 Task: Find a guest house in Karaman, Turkey, for 2 adults from June 9 to June 16, with a price range of ₹8000 to ₹16000, 1 bedroom, 1 bed, 1 bathroom, self check-in, and English-speaking host.
Action: Mouse moved to (429, 87)
Screenshot: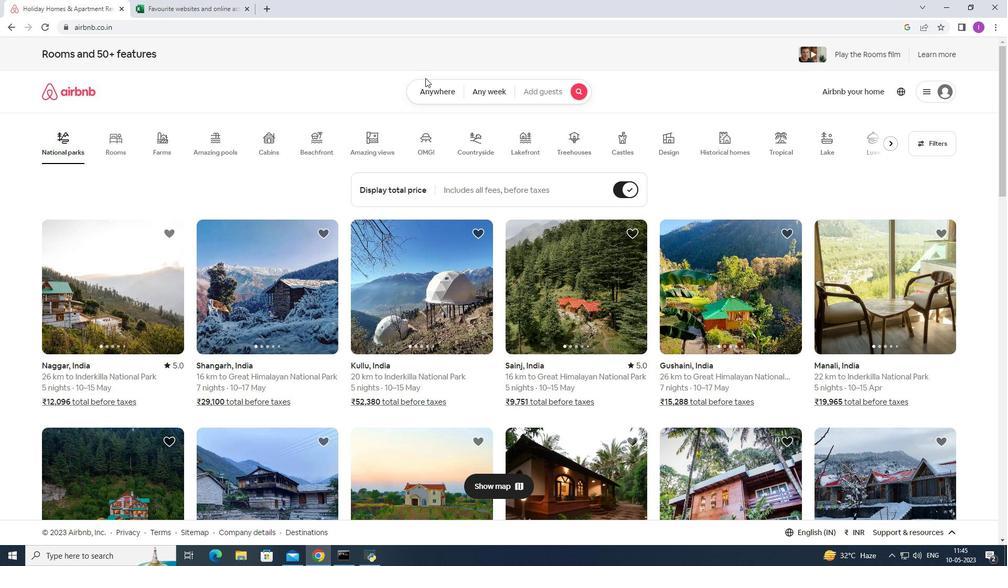 
Action: Mouse pressed left at (429, 87)
Screenshot: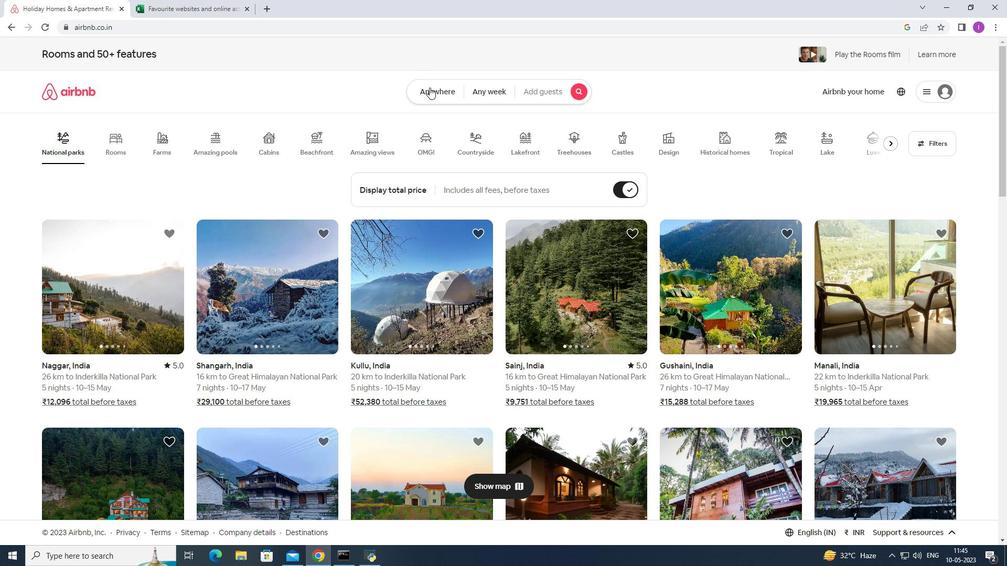 
Action: Mouse moved to (367, 125)
Screenshot: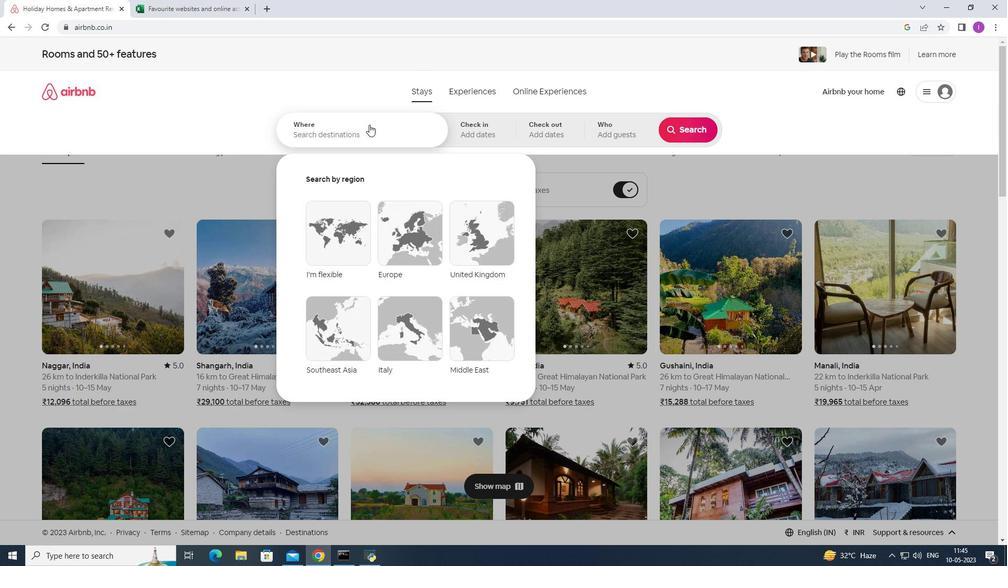 
Action: Mouse pressed left at (367, 125)
Screenshot: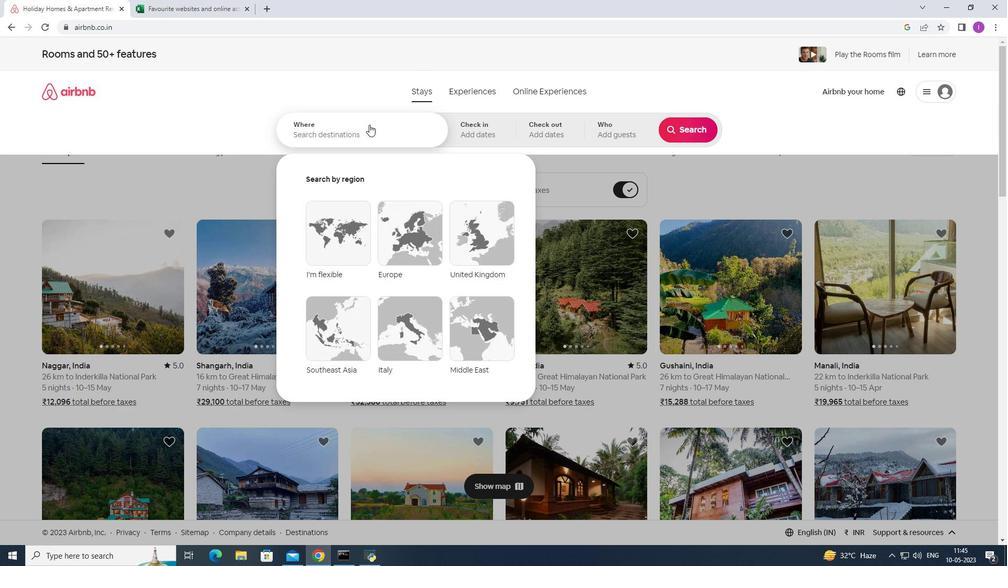 
Action: Mouse moved to (372, 131)
Screenshot: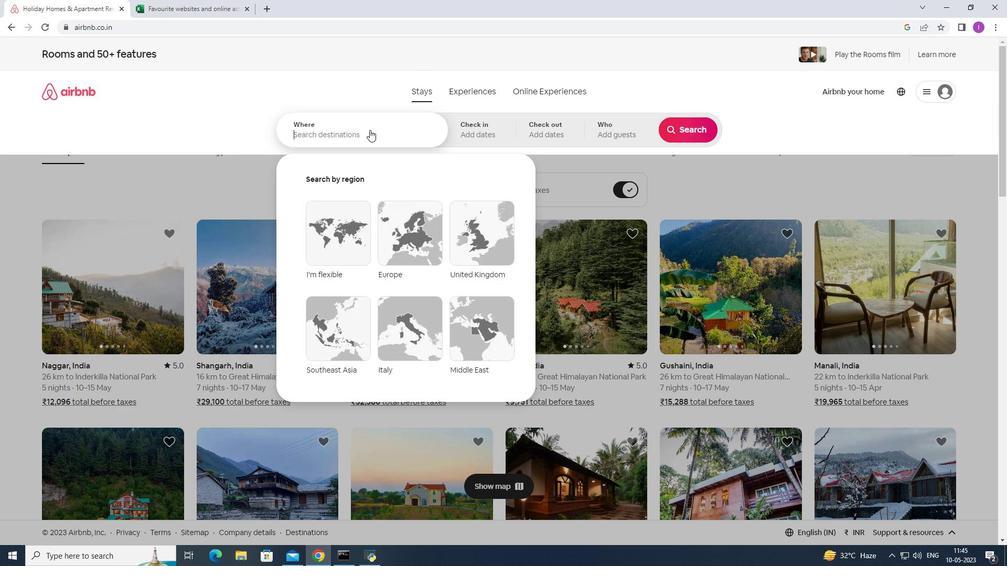 
Action: Key pressed <Key.shift>Karaman,<Key.shift><Key.shift>Turkey
Screenshot: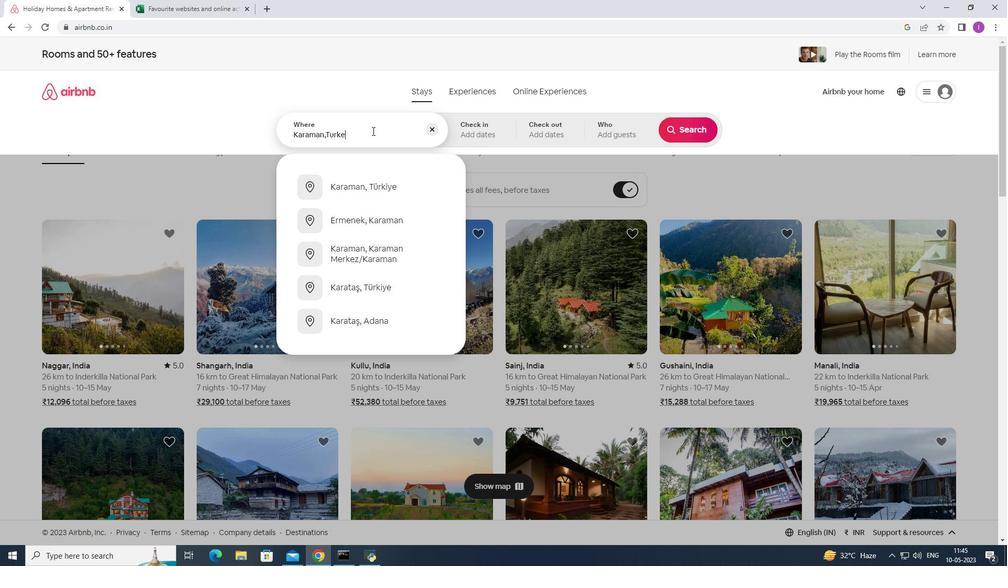 
Action: Mouse moved to (396, 192)
Screenshot: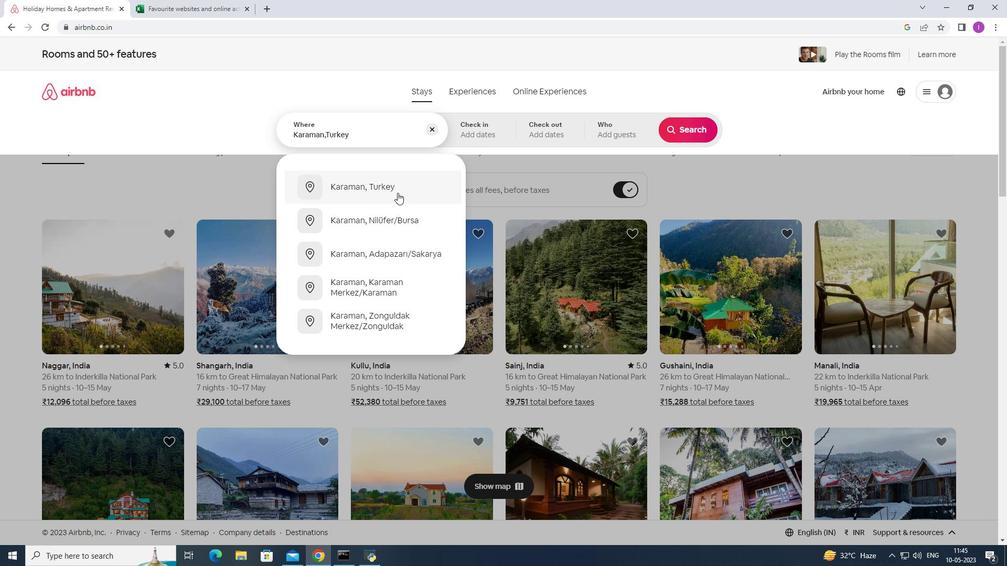 
Action: Mouse pressed left at (396, 192)
Screenshot: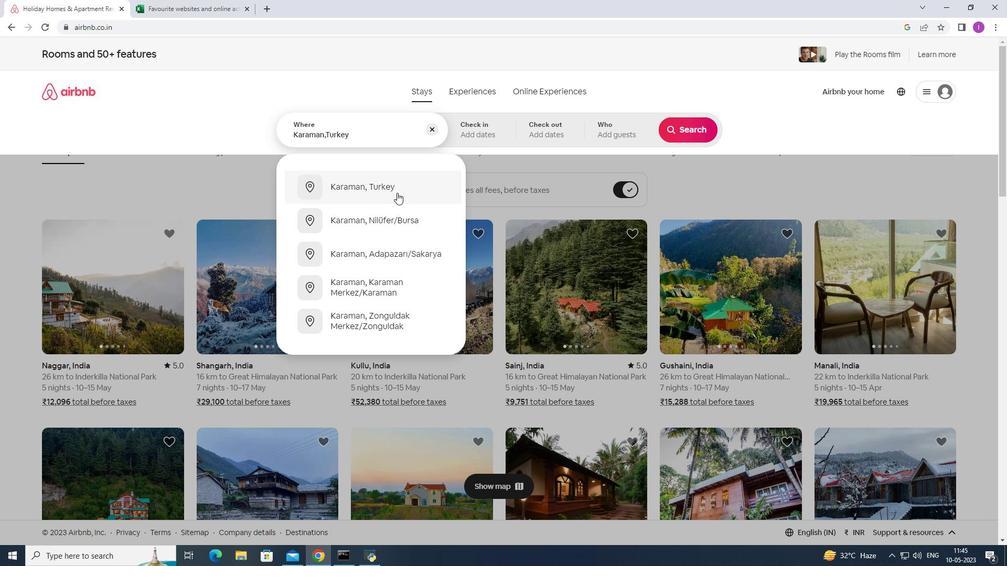 
Action: Mouse moved to (484, 135)
Screenshot: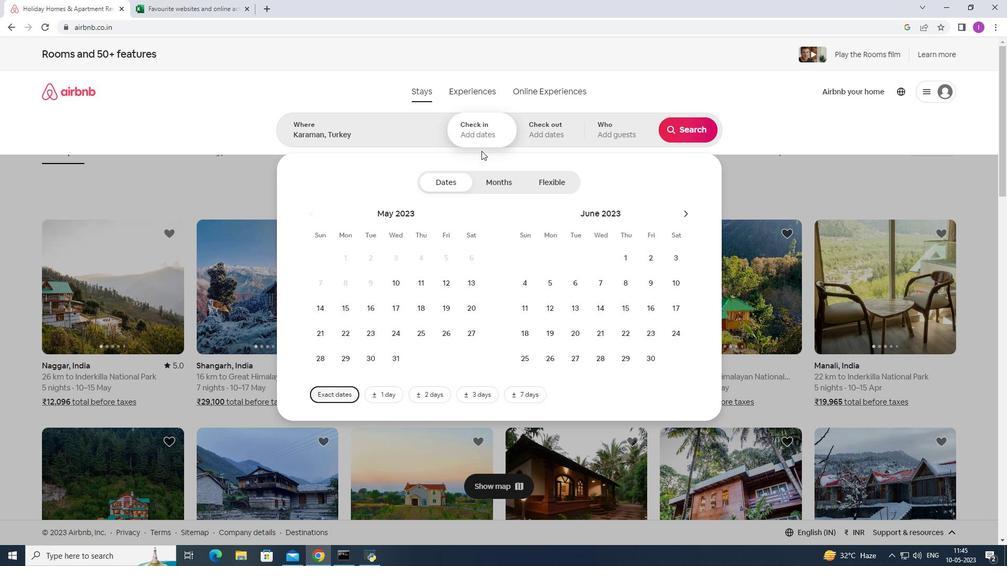 
Action: Mouse pressed left at (484, 135)
Screenshot: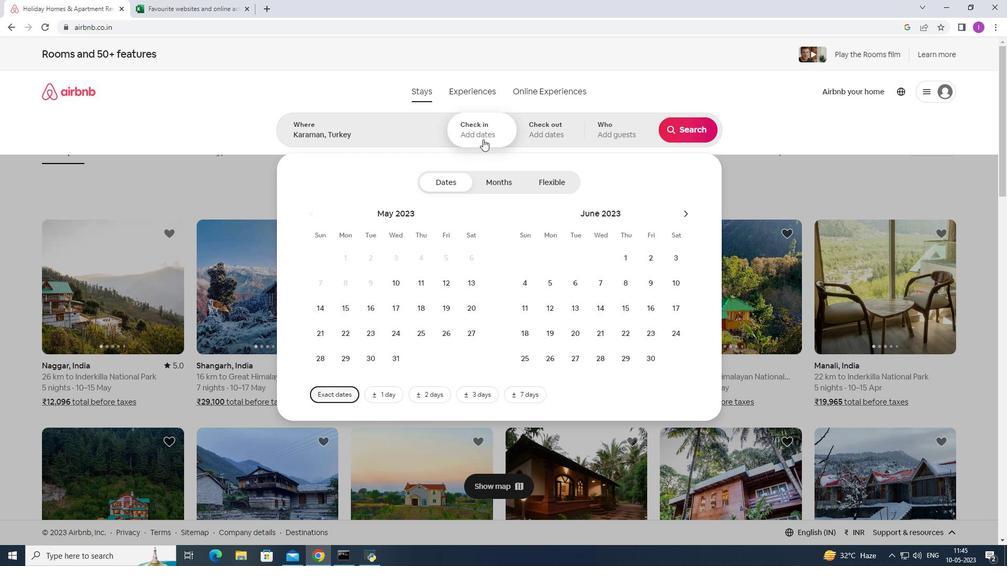 
Action: Mouse moved to (501, 139)
Screenshot: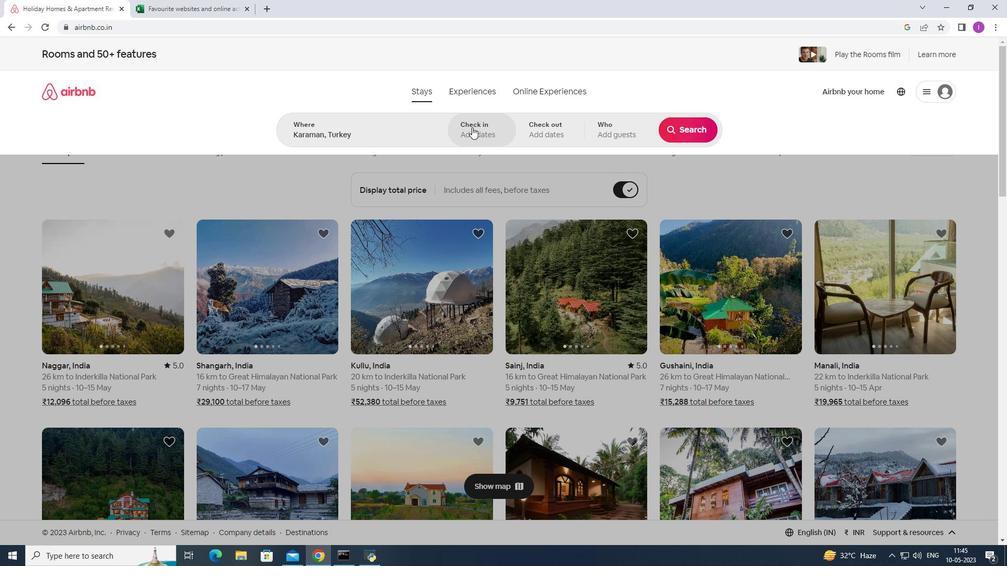 
Action: Mouse pressed left at (501, 139)
Screenshot: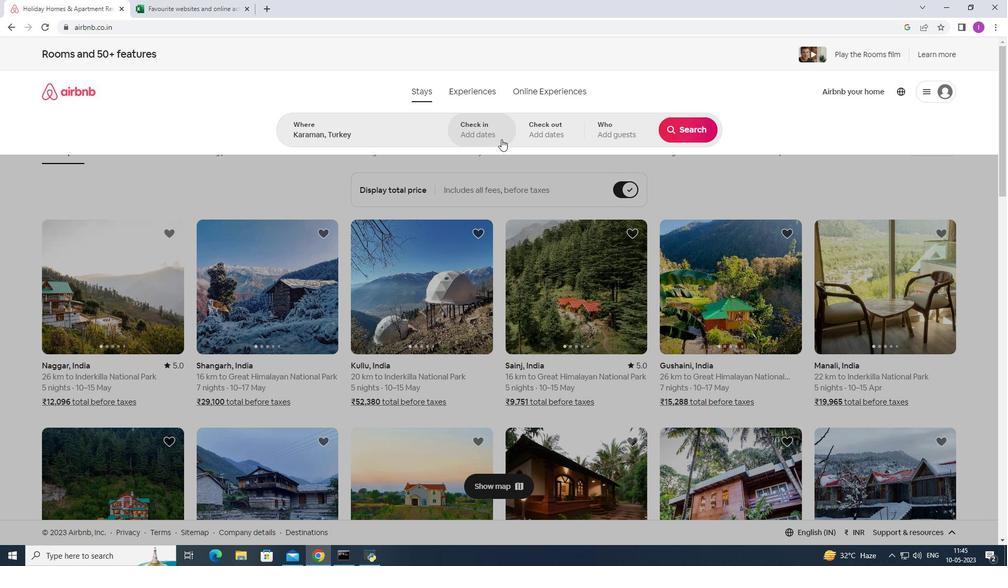 
Action: Mouse moved to (679, 213)
Screenshot: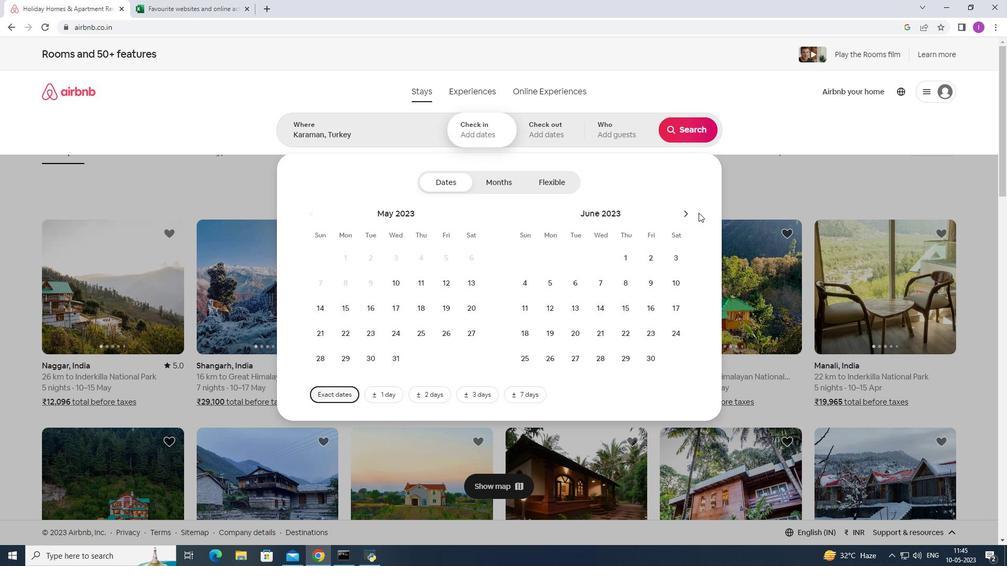 
Action: Mouse pressed left at (679, 213)
Screenshot: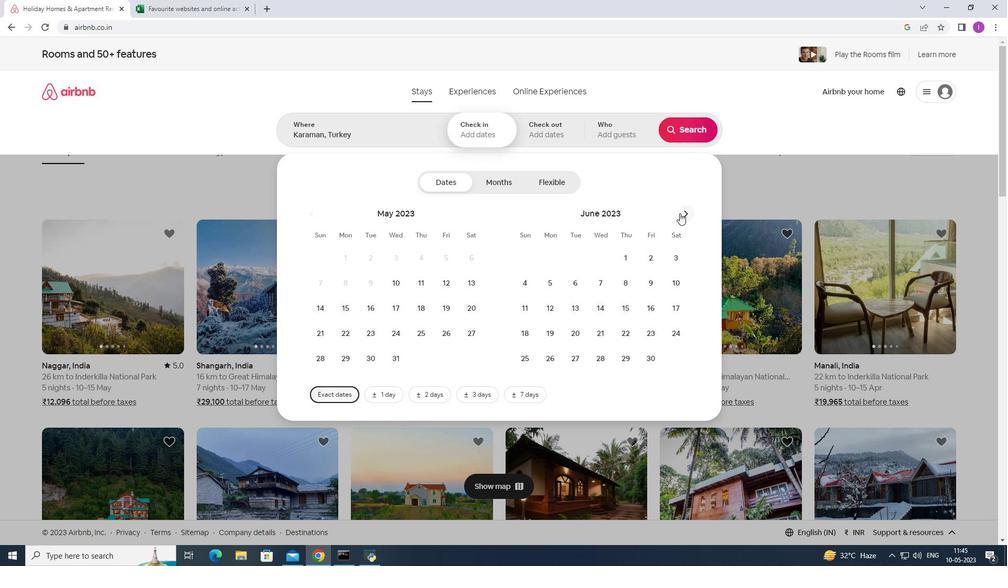 
Action: Mouse moved to (679, 213)
Screenshot: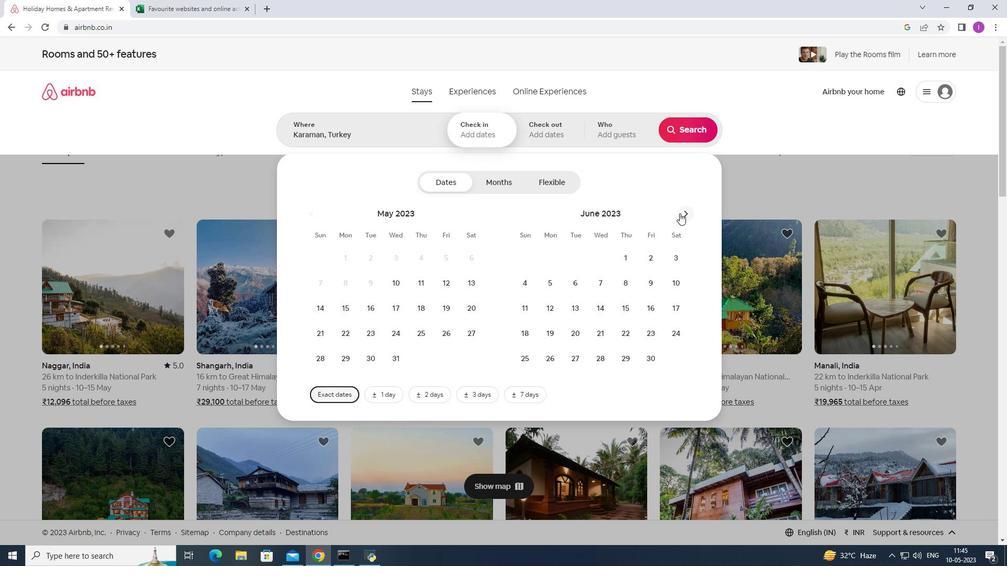 
Action: Mouse pressed left at (679, 213)
Screenshot: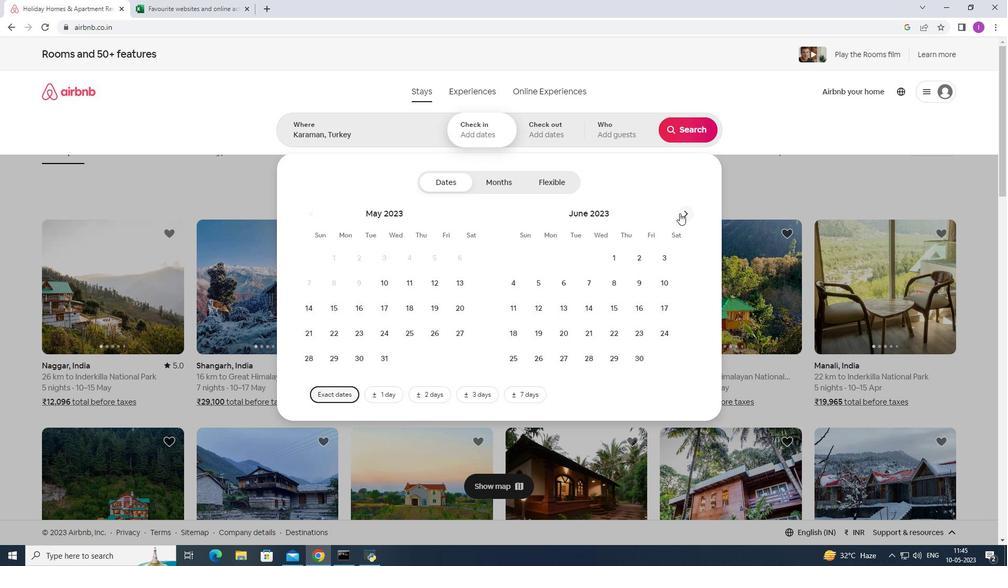
Action: Mouse moved to (313, 214)
Screenshot: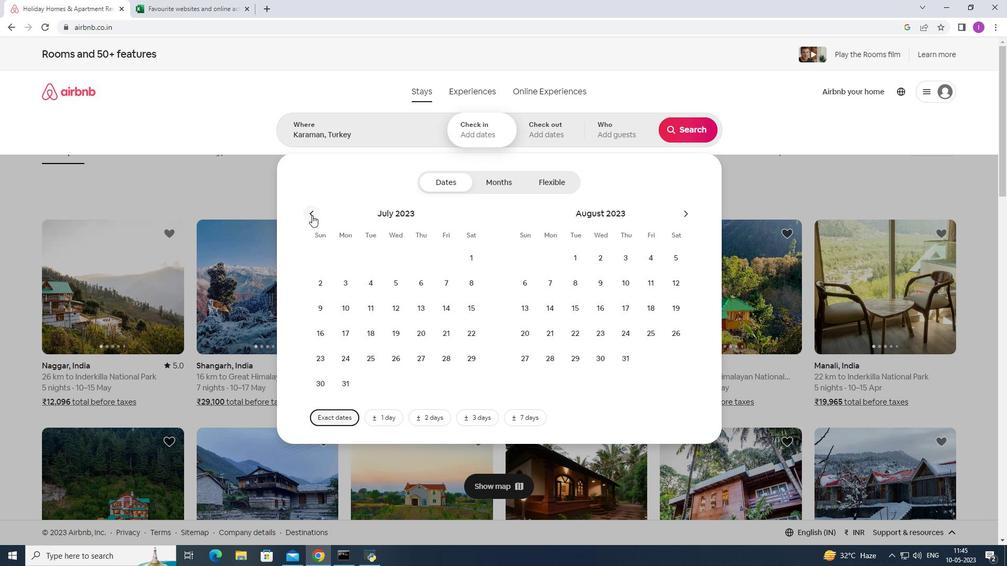 
Action: Mouse pressed left at (313, 214)
Screenshot: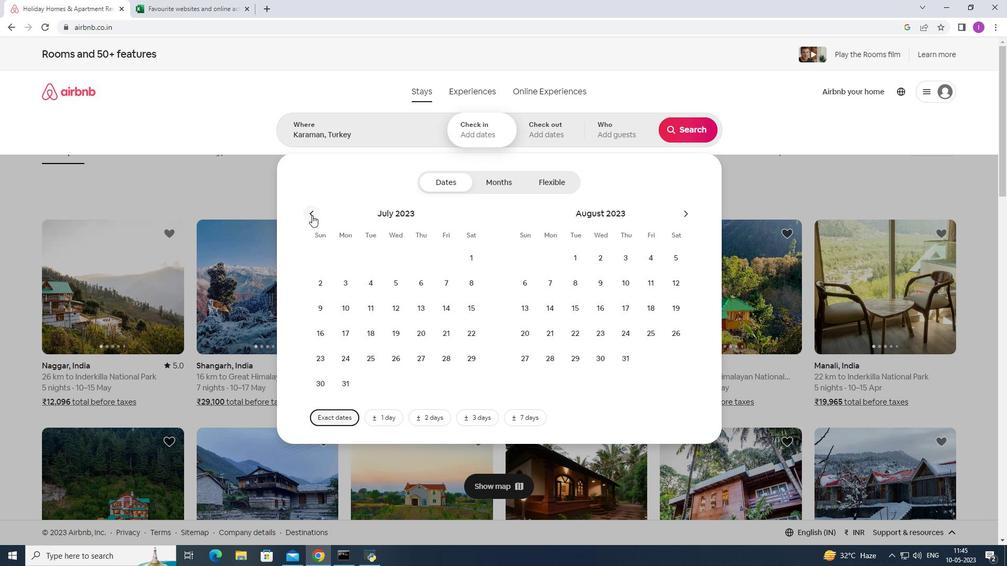
Action: Mouse moved to (444, 282)
Screenshot: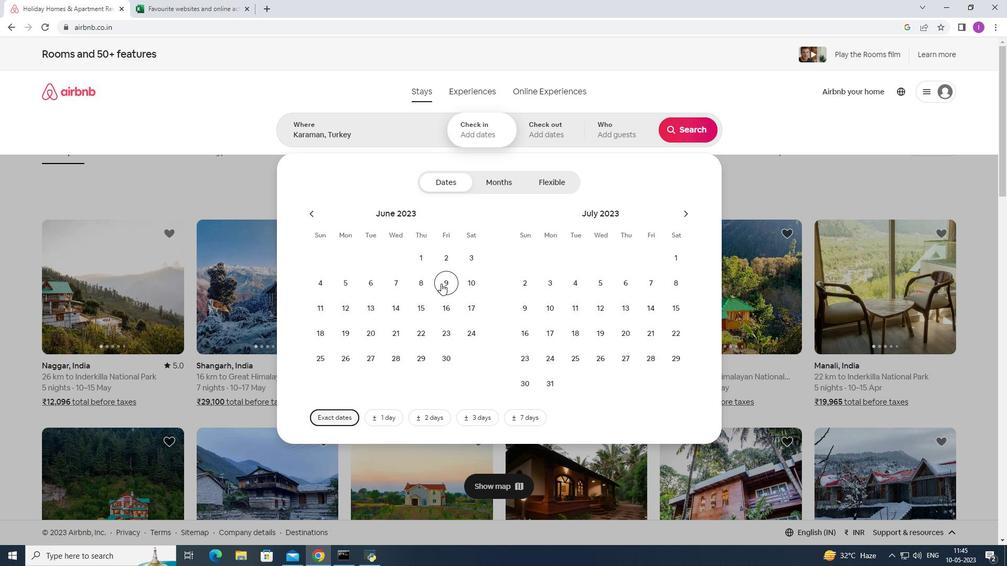 
Action: Mouse pressed left at (444, 282)
Screenshot: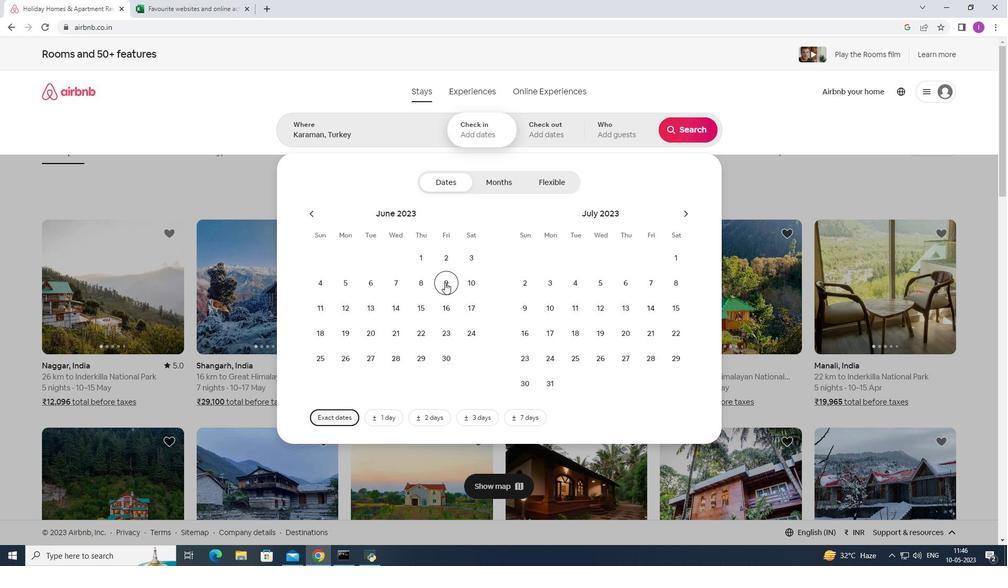 
Action: Mouse moved to (447, 306)
Screenshot: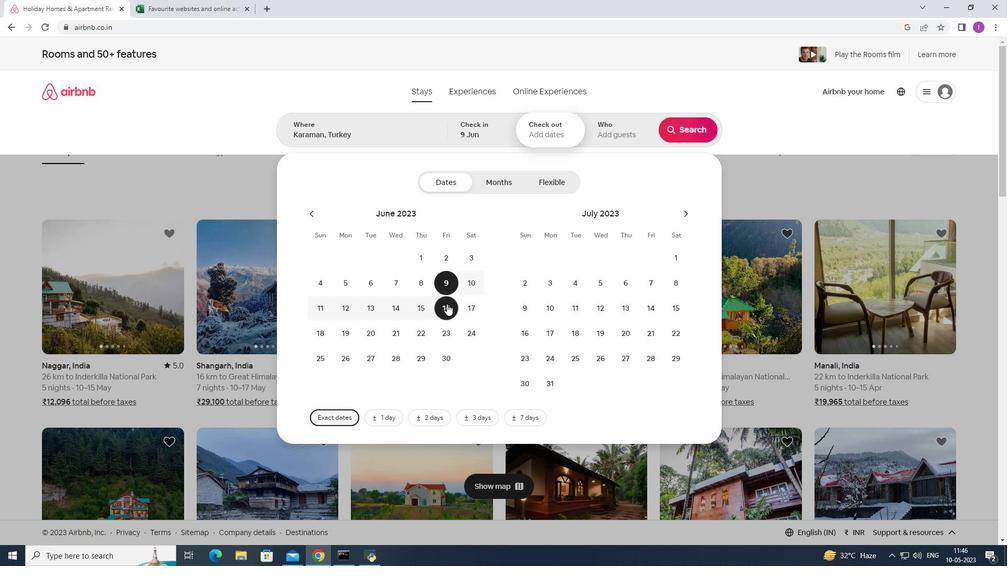 
Action: Mouse pressed left at (447, 306)
Screenshot: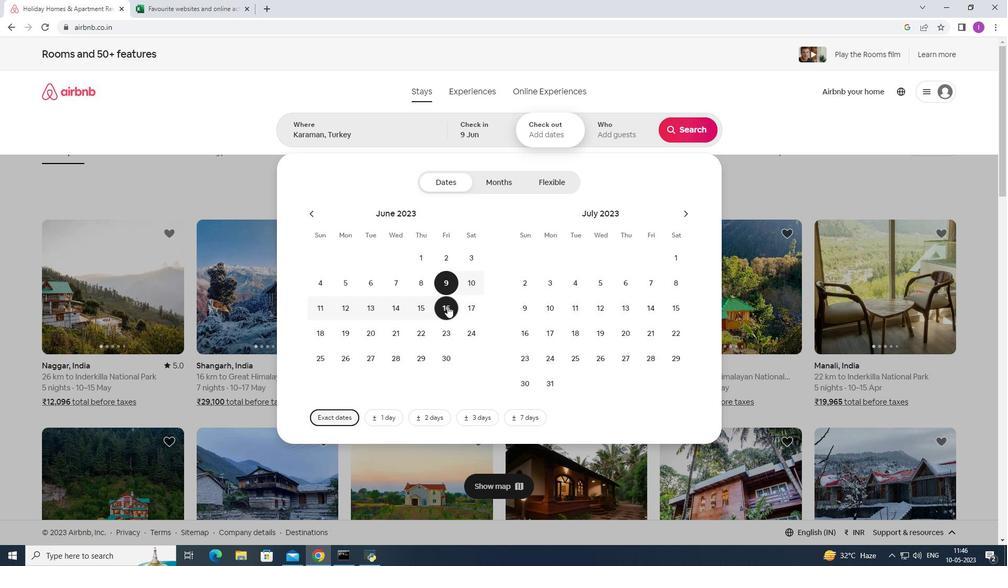 
Action: Mouse moved to (601, 132)
Screenshot: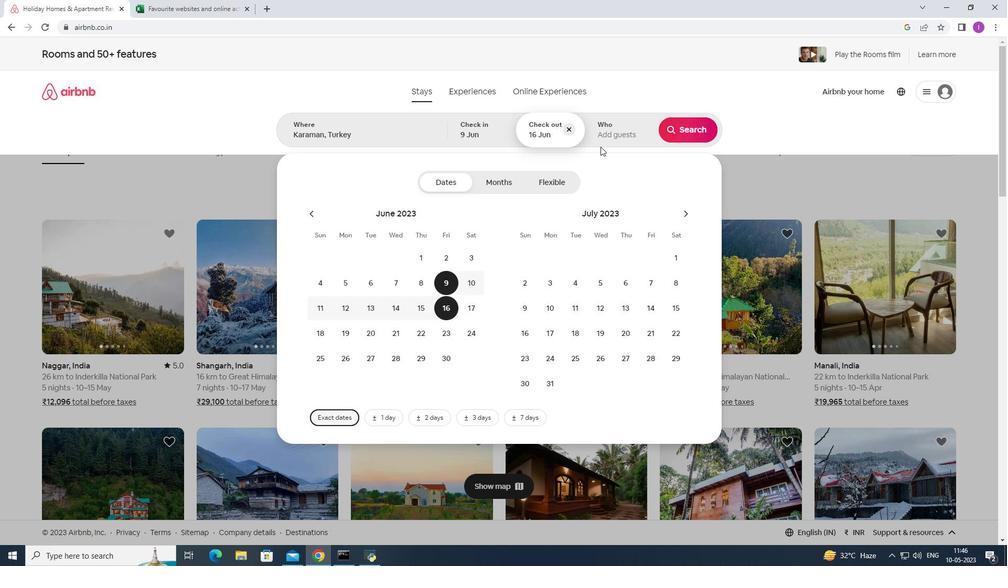 
Action: Mouse pressed left at (601, 132)
Screenshot: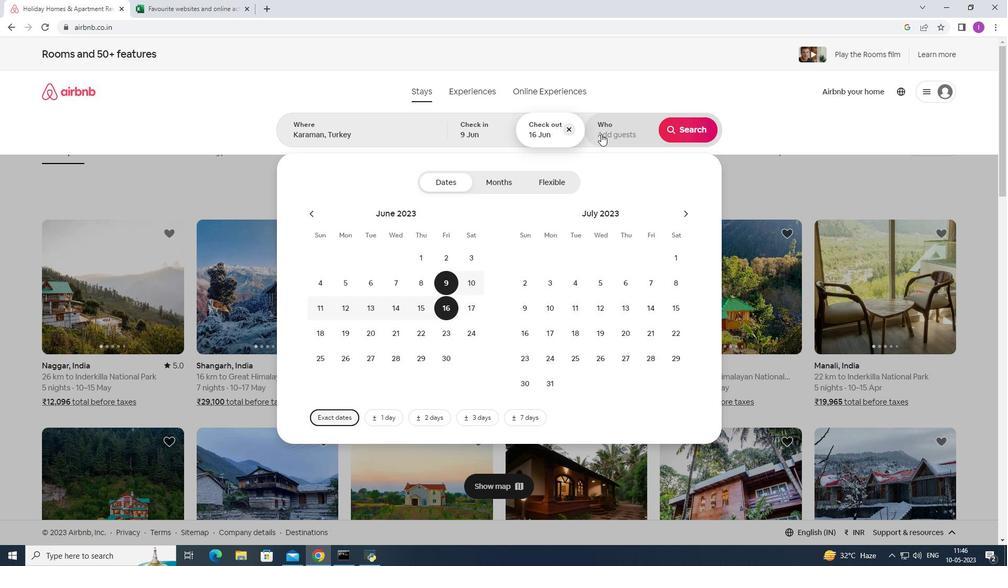 
Action: Mouse moved to (687, 182)
Screenshot: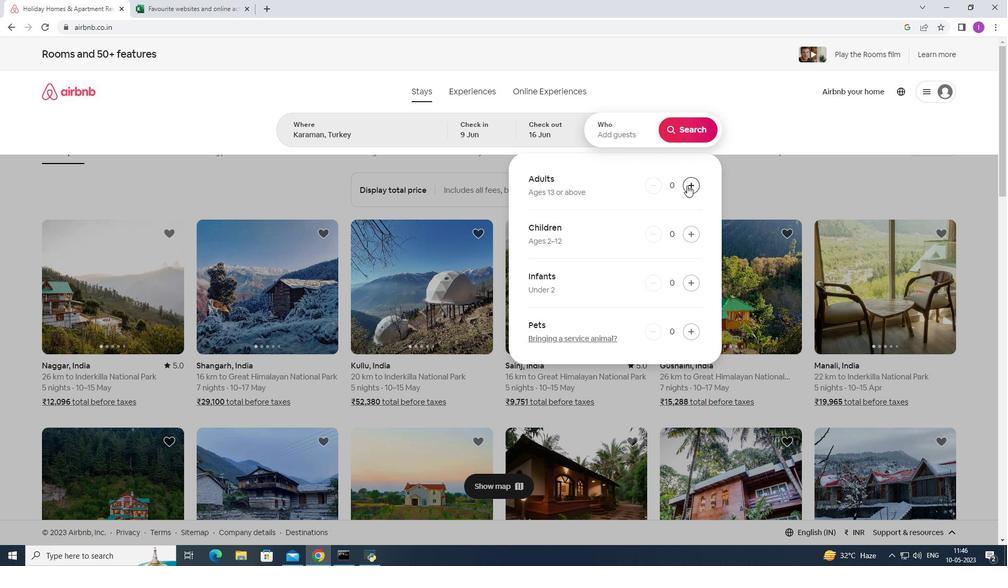 
Action: Mouse pressed left at (687, 182)
Screenshot: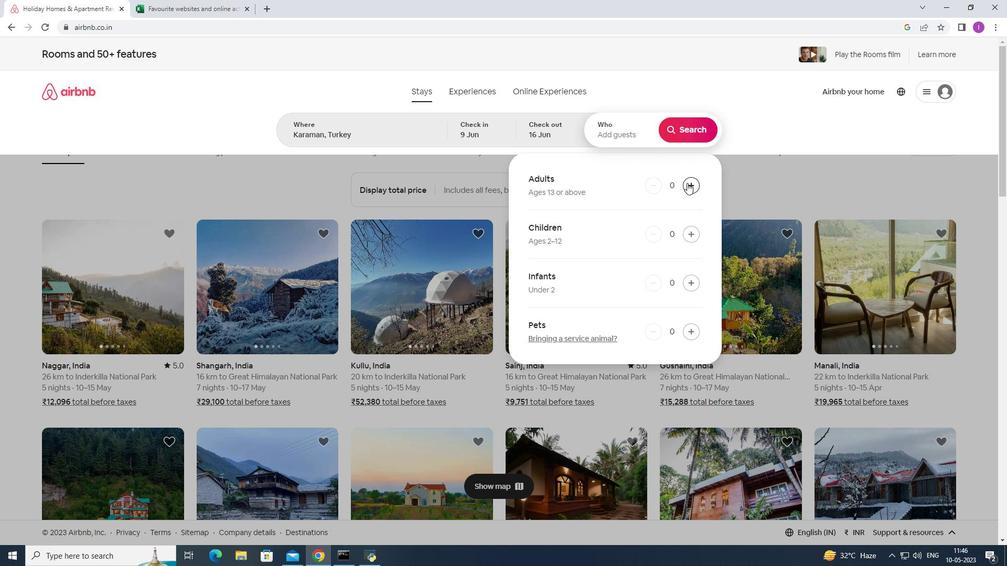 
Action: Mouse moved to (691, 188)
Screenshot: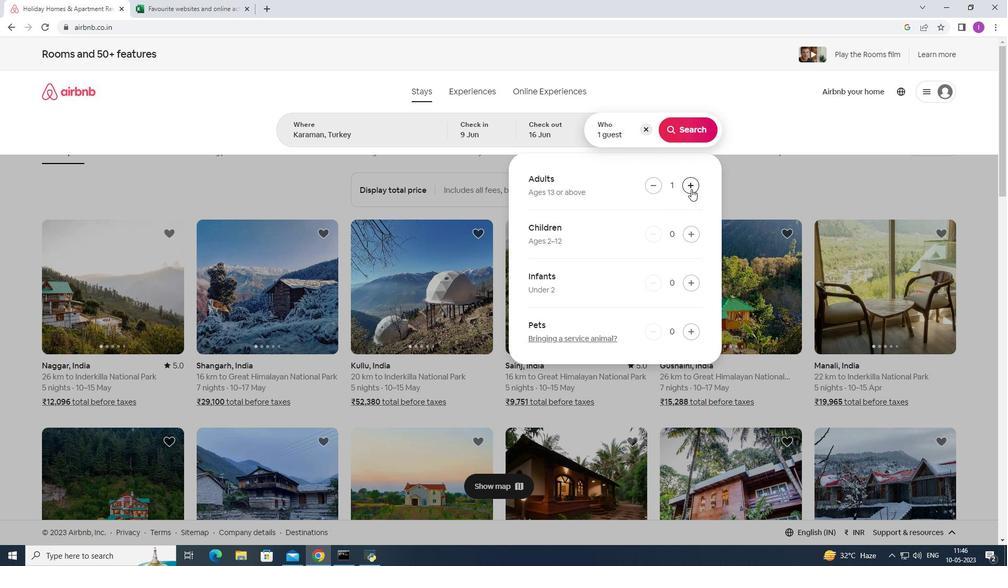
Action: Mouse pressed left at (691, 188)
Screenshot: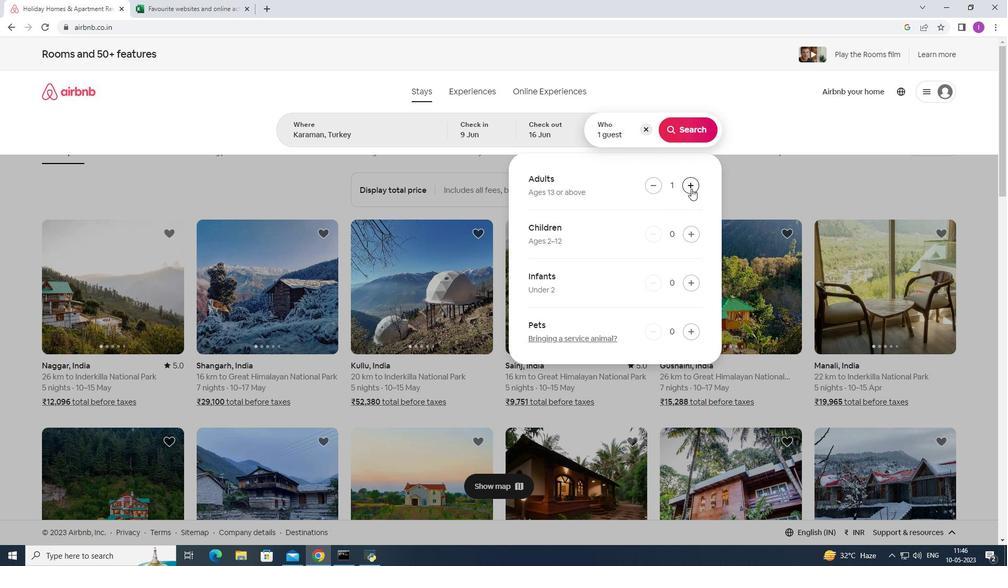 
Action: Mouse pressed left at (691, 188)
Screenshot: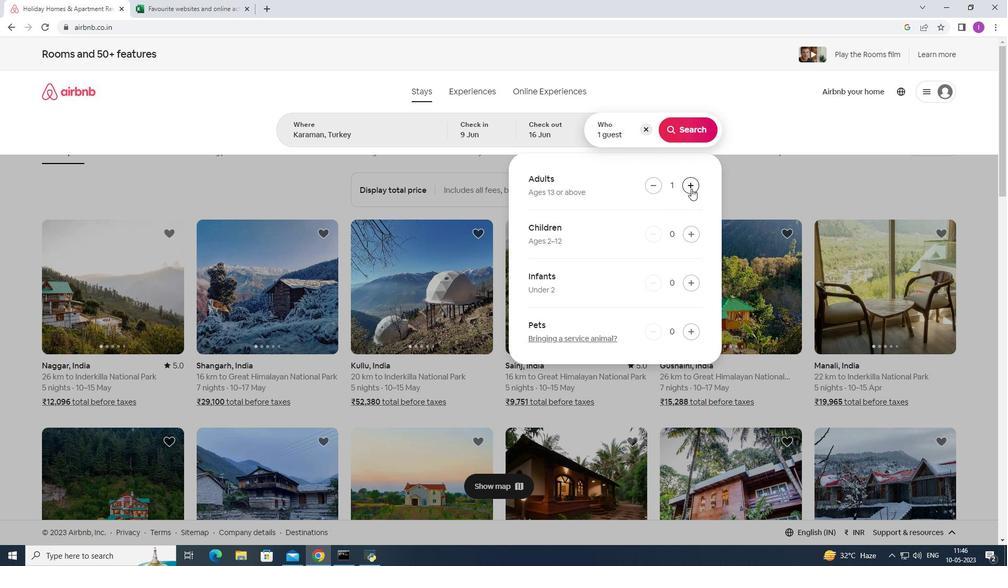 
Action: Mouse pressed left at (691, 188)
Screenshot: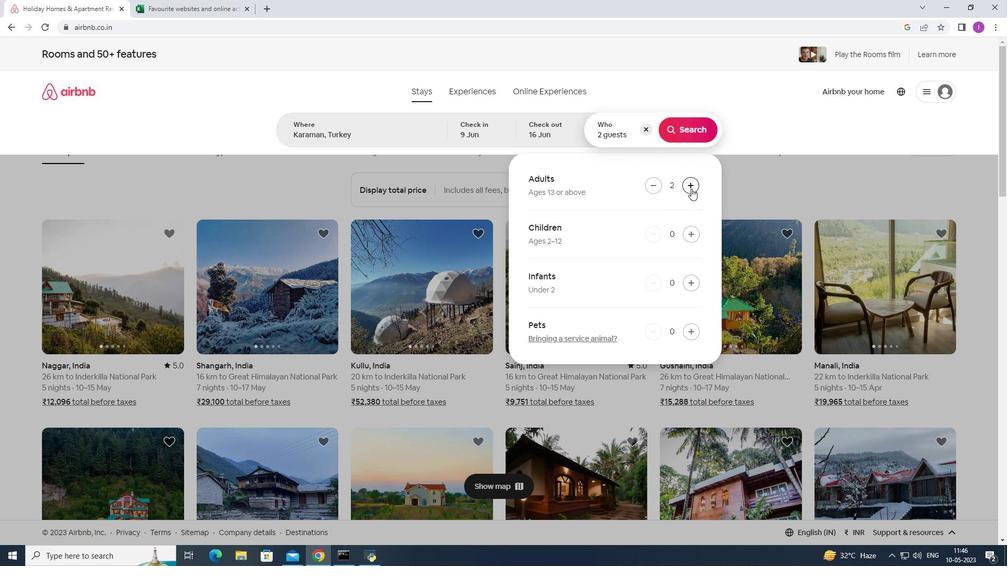 
Action: Mouse pressed left at (691, 188)
Screenshot: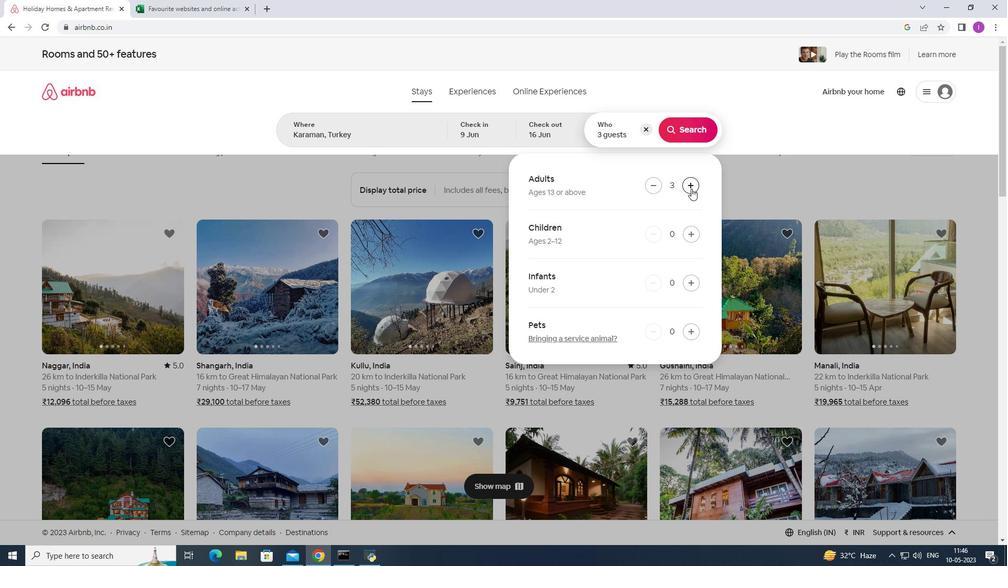 
Action: Mouse moved to (650, 188)
Screenshot: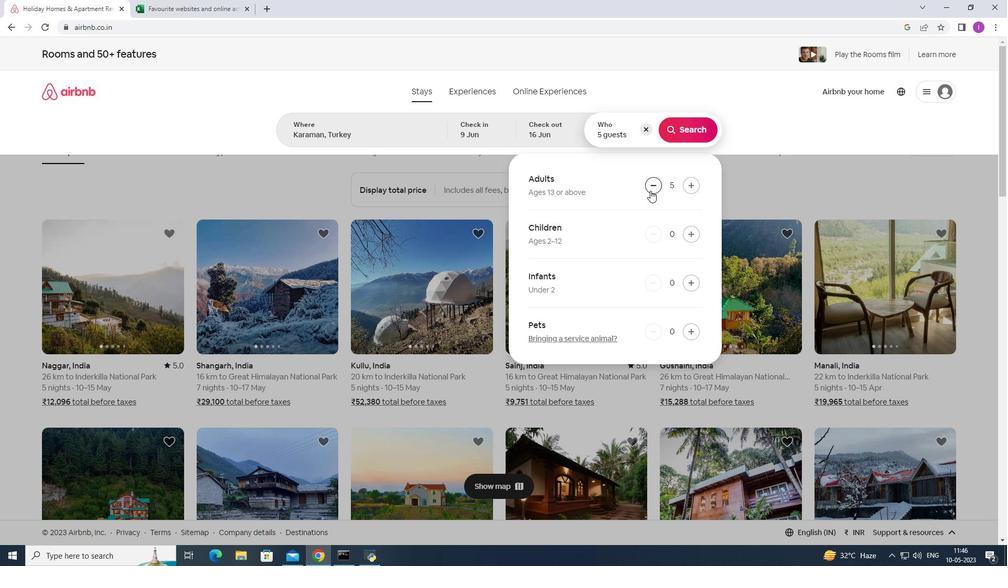
Action: Mouse pressed left at (650, 188)
Screenshot: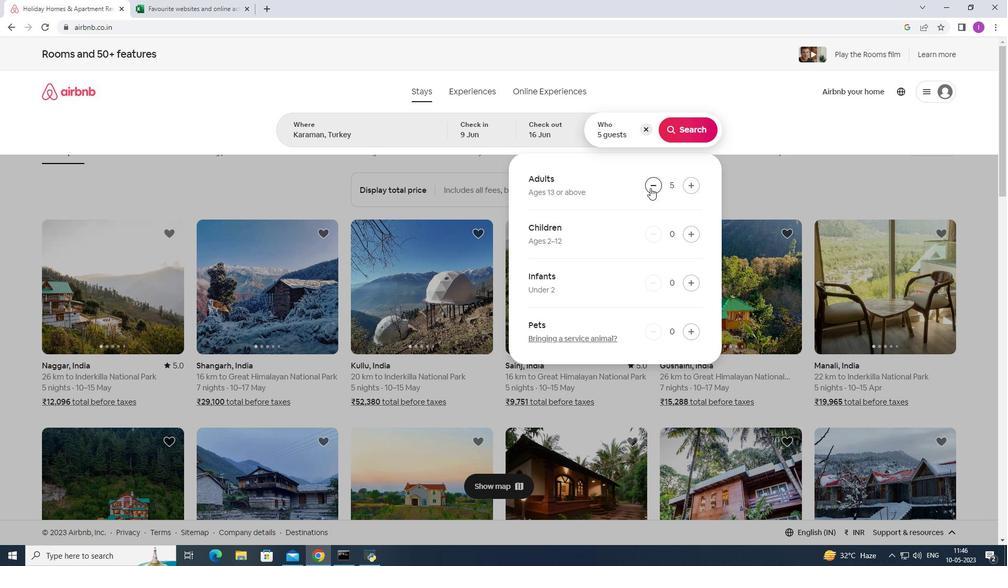 
Action: Mouse pressed left at (650, 188)
Screenshot: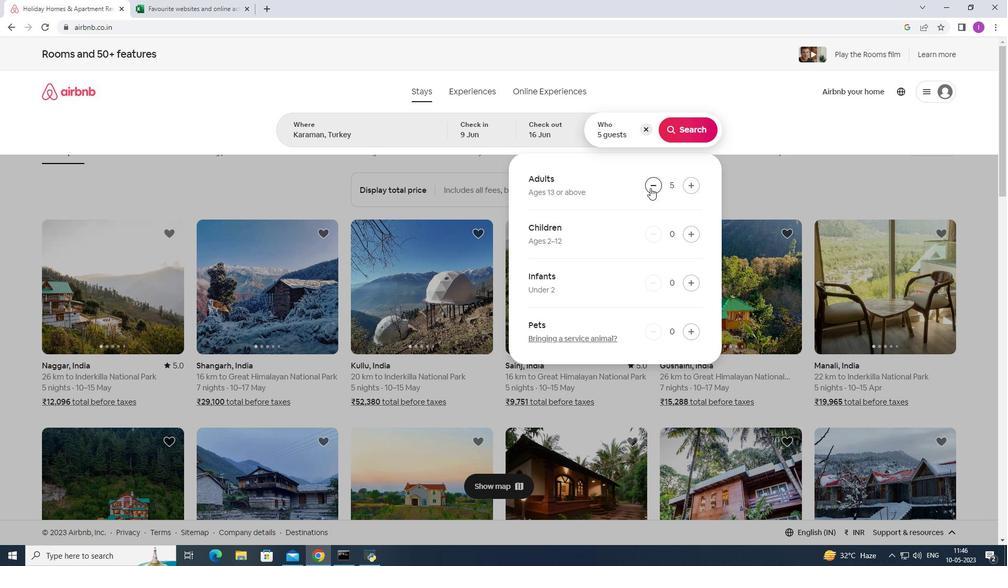 
Action: Mouse moved to (650, 186)
Screenshot: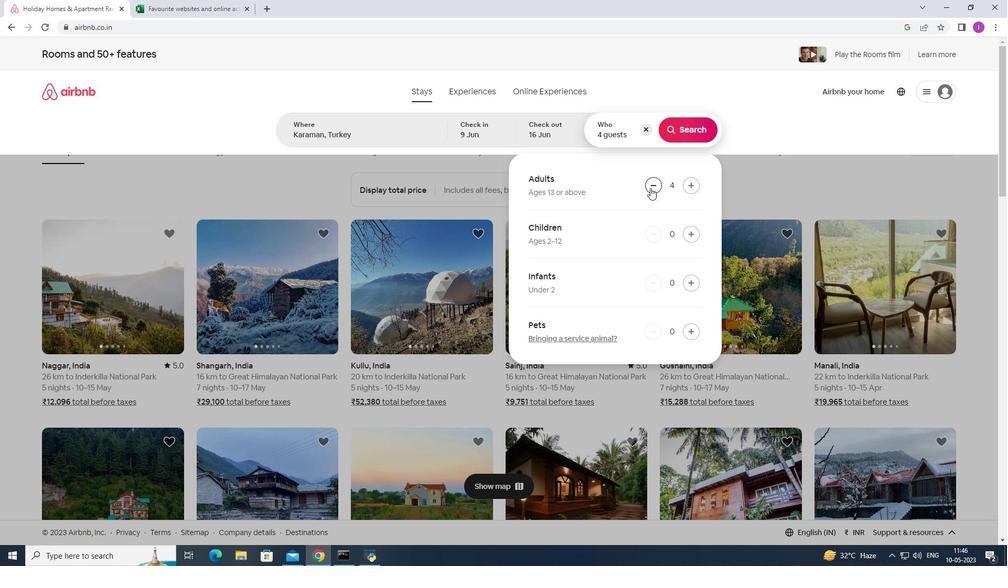 
Action: Mouse pressed left at (650, 186)
Screenshot: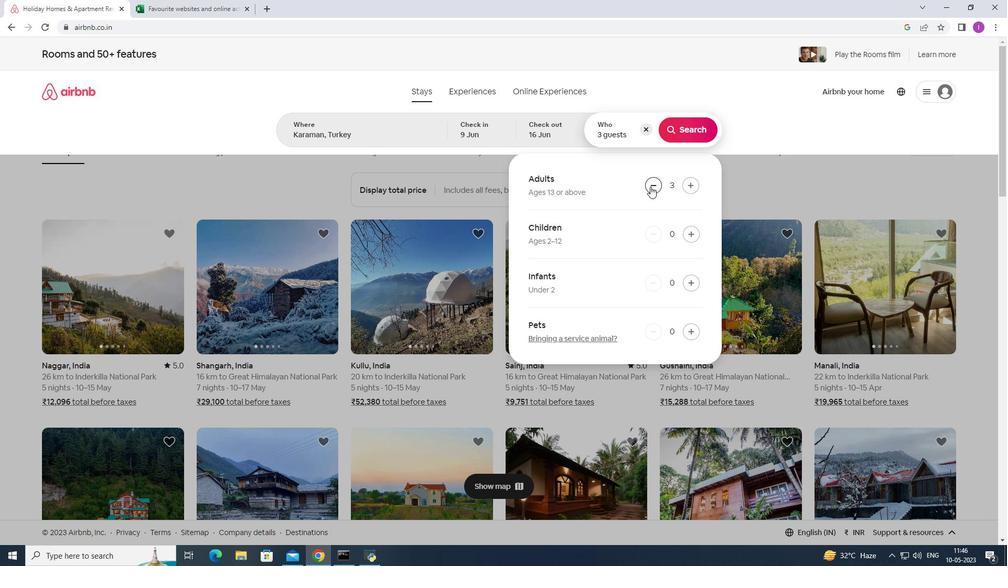 
Action: Mouse pressed left at (650, 186)
Screenshot: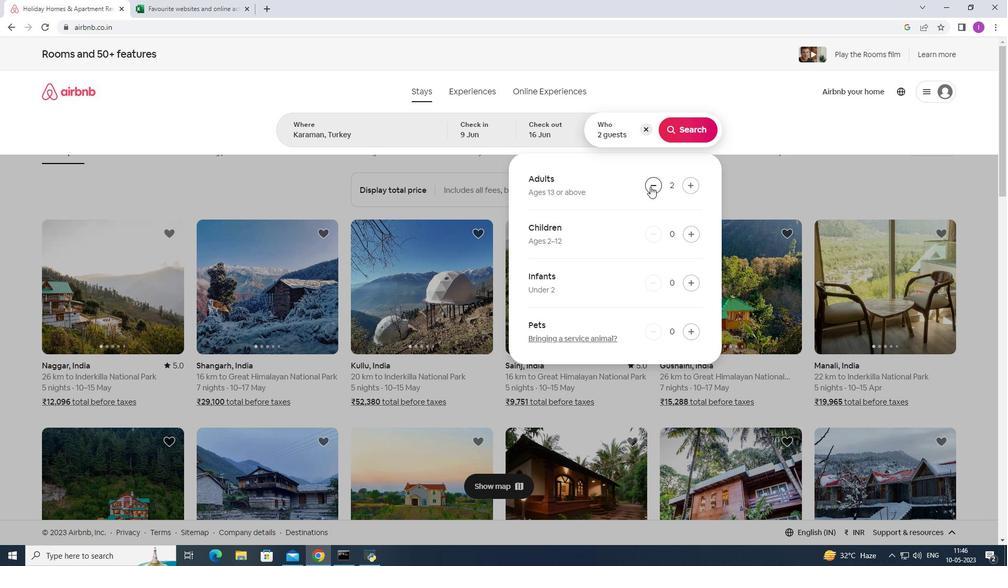 
Action: Mouse moved to (692, 181)
Screenshot: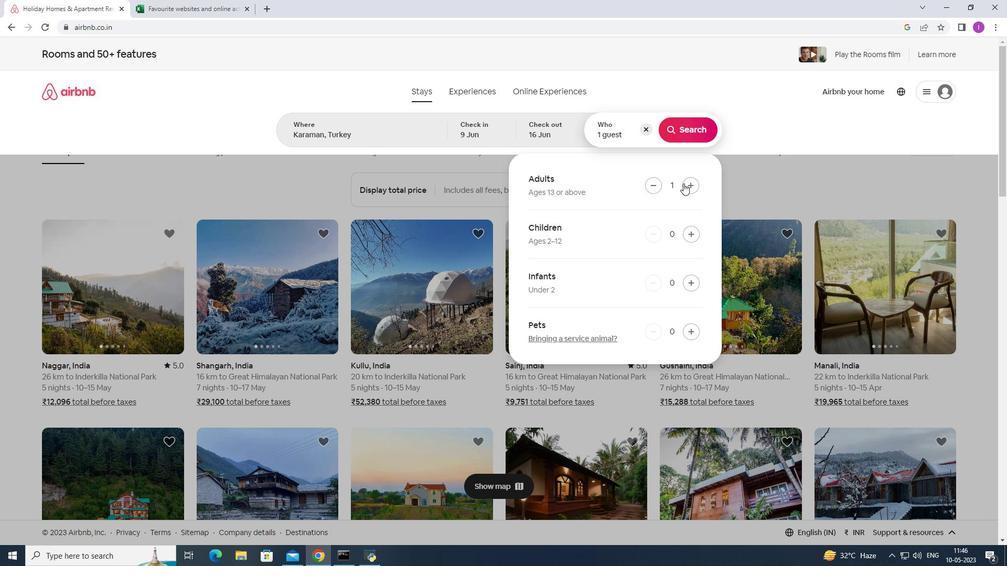 
Action: Mouse pressed left at (692, 181)
Screenshot: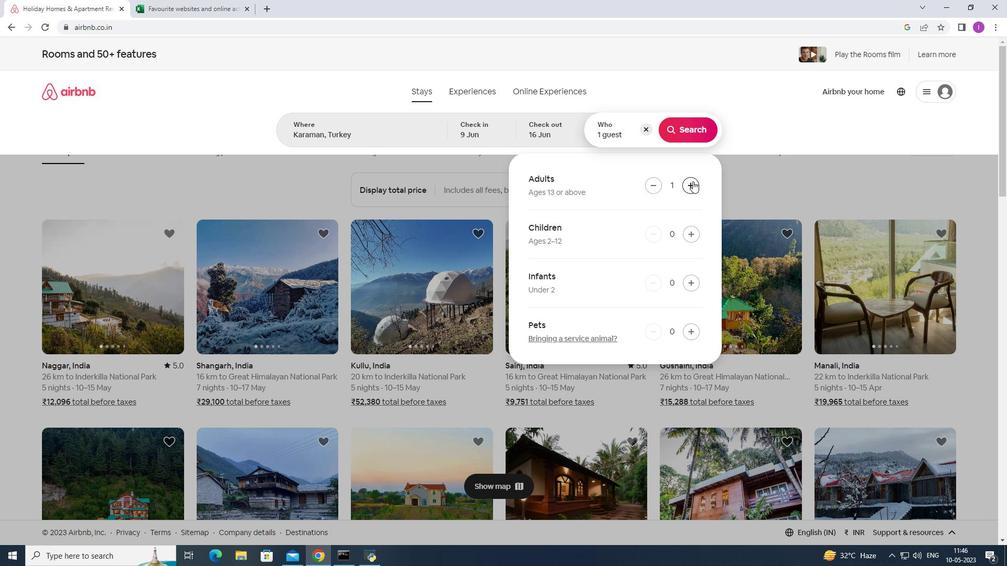 
Action: Mouse moved to (676, 135)
Screenshot: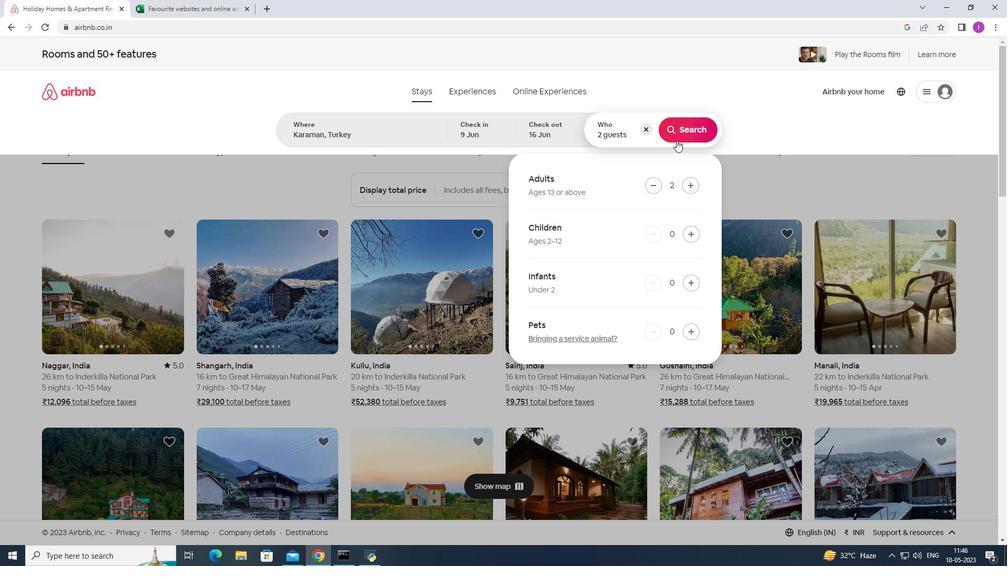 
Action: Mouse pressed left at (676, 135)
Screenshot: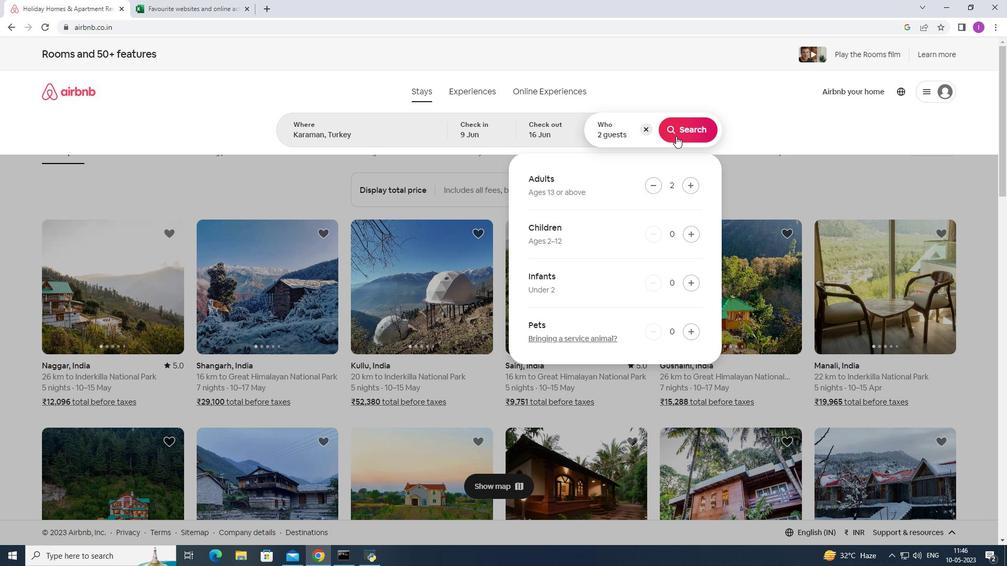 
Action: Mouse moved to (943, 96)
Screenshot: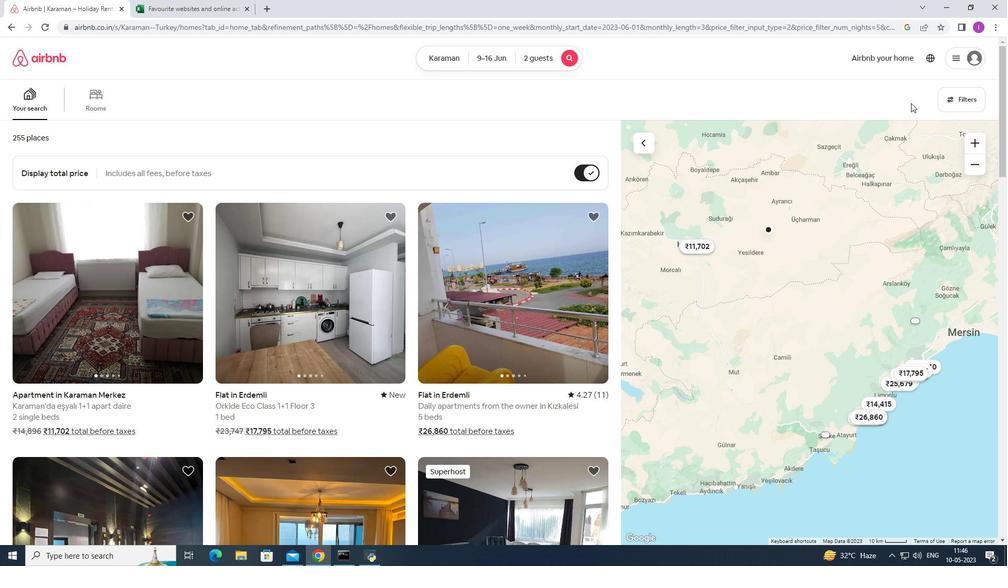 
Action: Mouse pressed left at (943, 96)
Screenshot: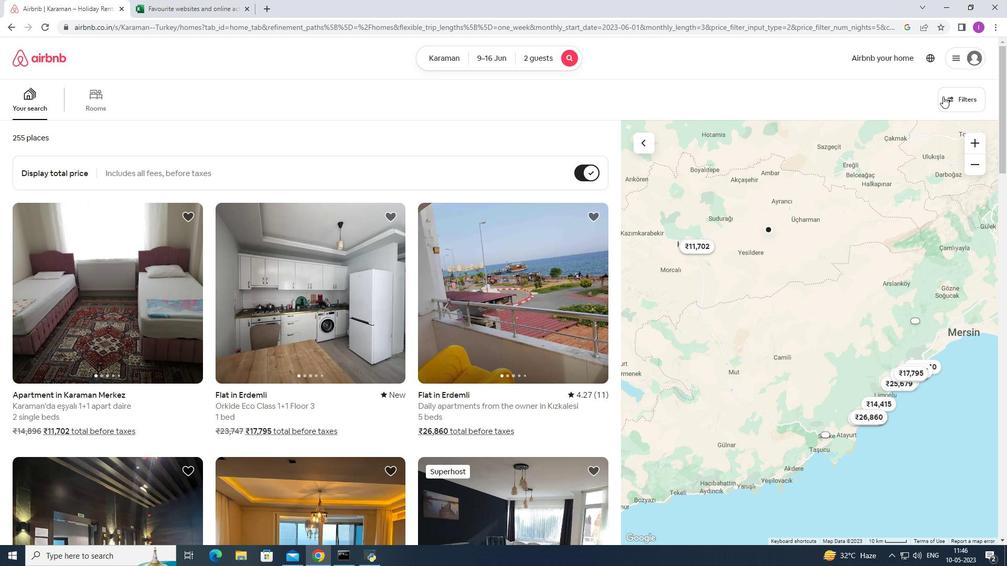 
Action: Mouse moved to (398, 362)
Screenshot: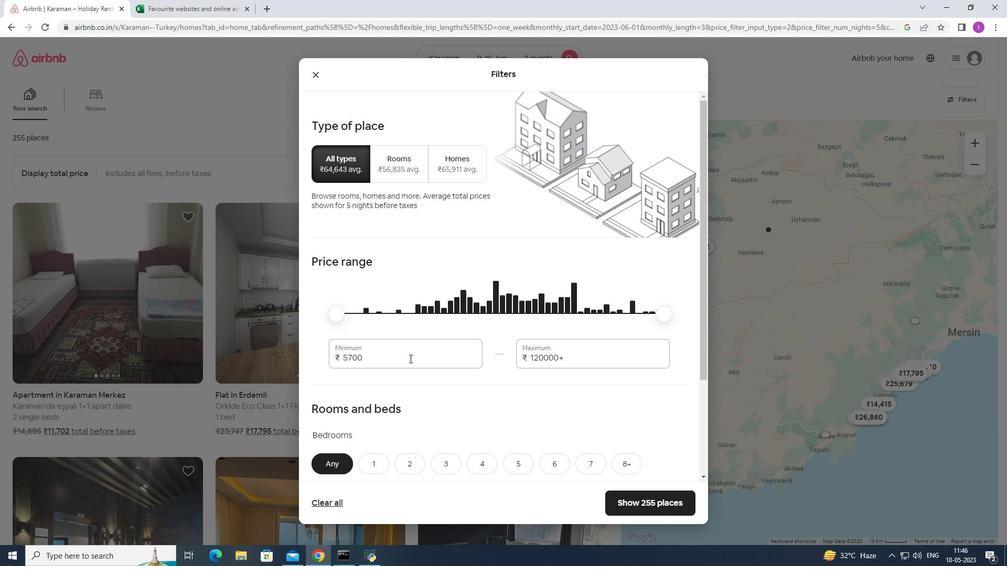 
Action: Mouse pressed left at (398, 362)
Screenshot: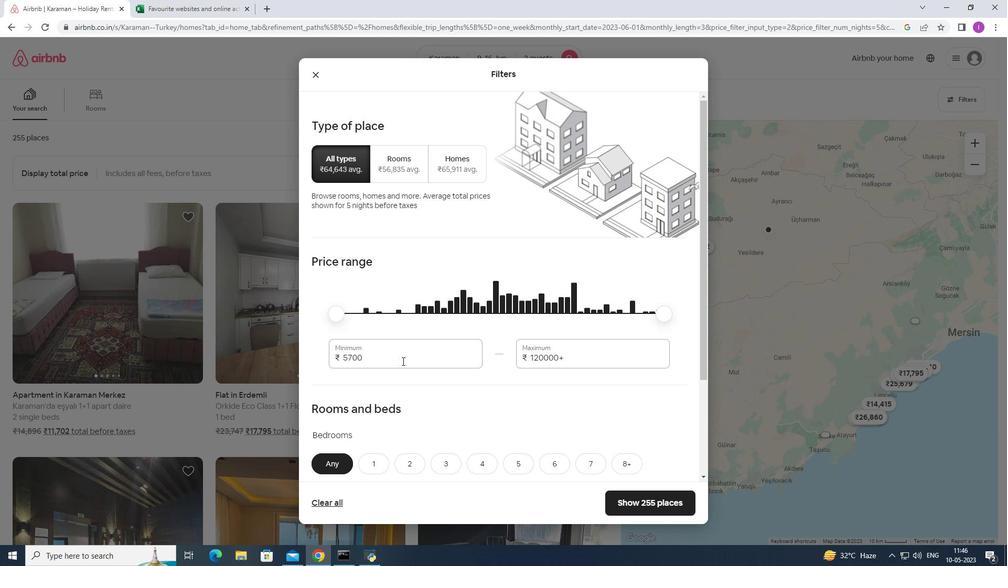 
Action: Mouse moved to (307, 349)
Screenshot: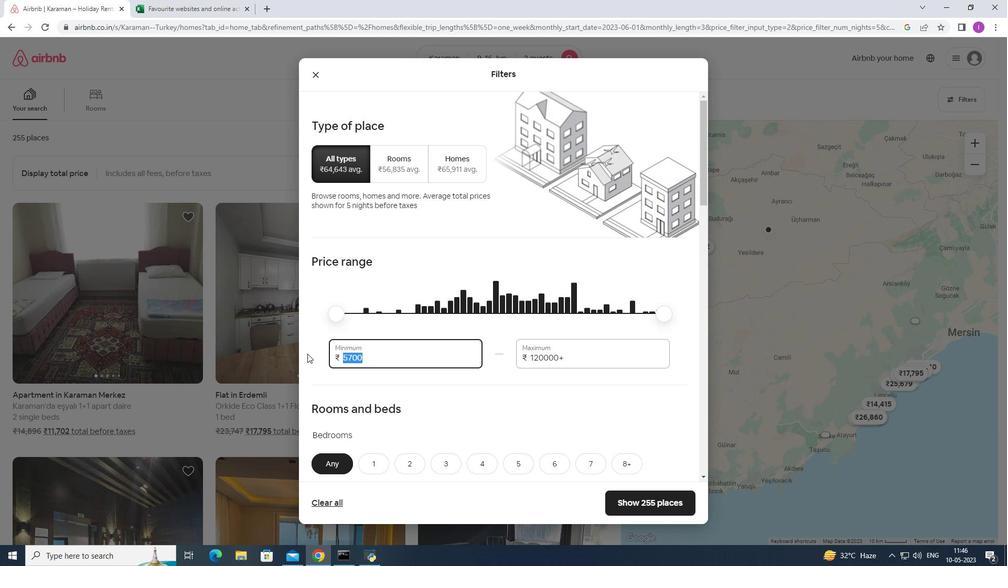 
Action: Key pressed 8
Screenshot: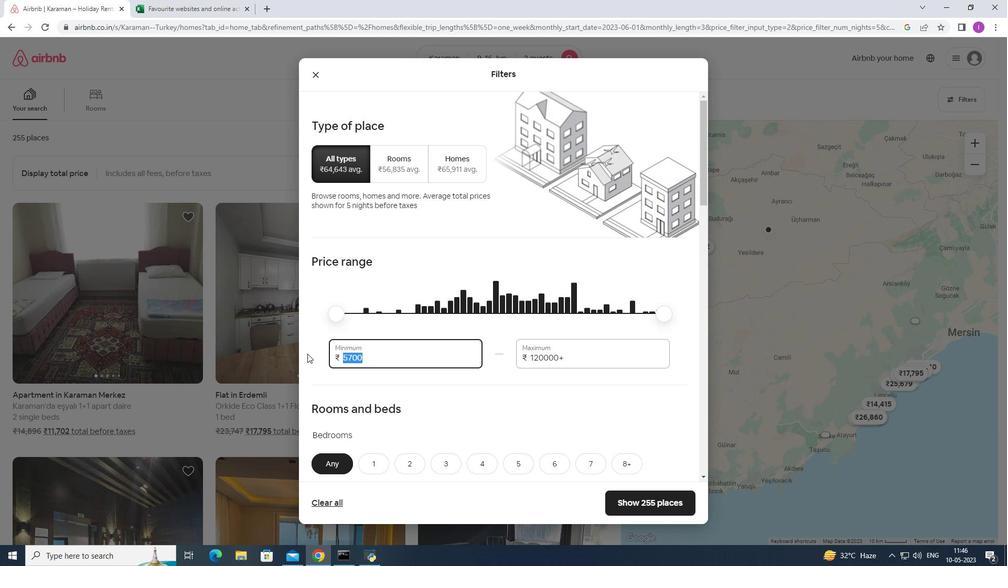 
Action: Mouse moved to (308, 348)
Screenshot: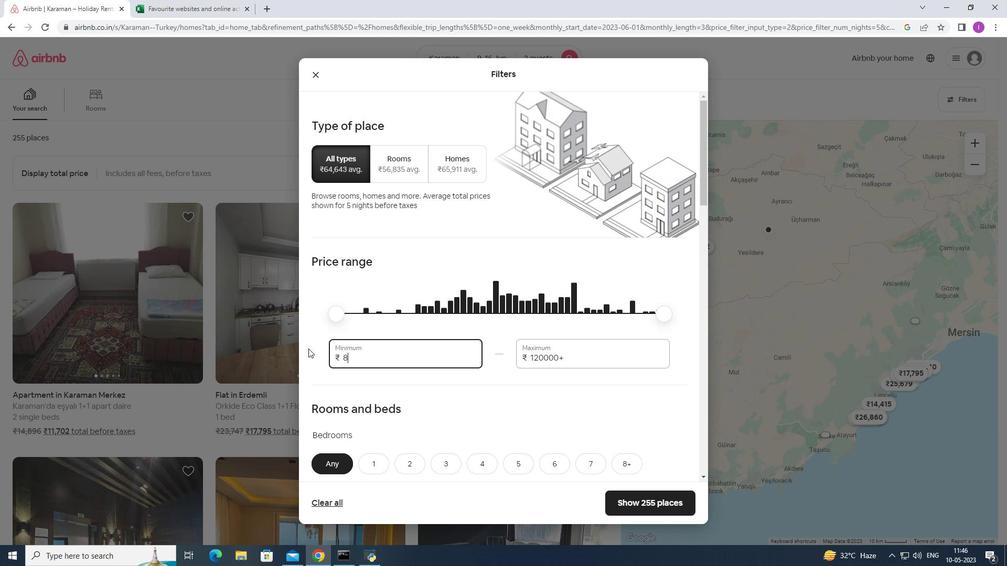 
Action: Key pressed 0
Screenshot: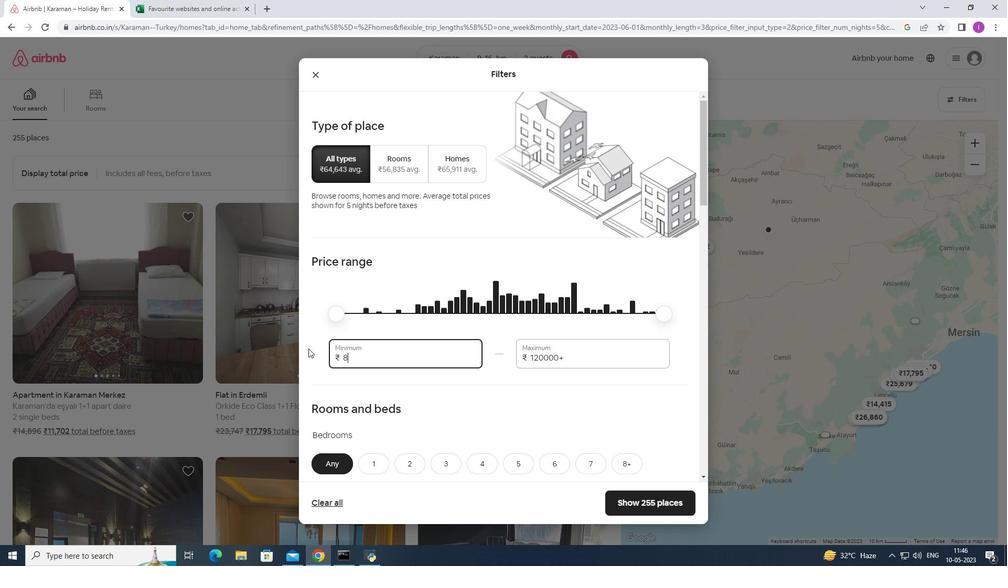 
Action: Mouse moved to (309, 348)
Screenshot: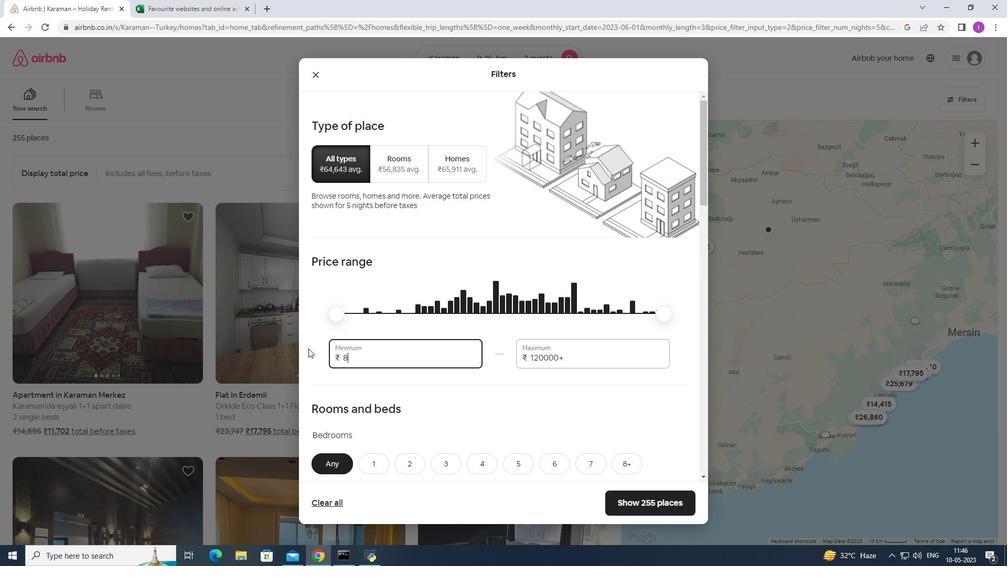 
Action: Key pressed 0
Screenshot: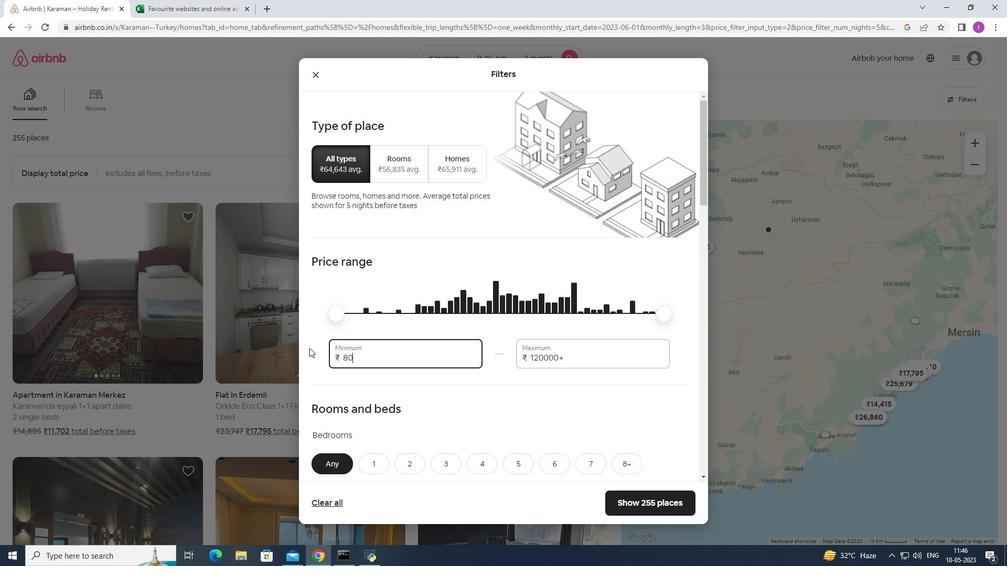 
Action: Mouse moved to (318, 347)
Screenshot: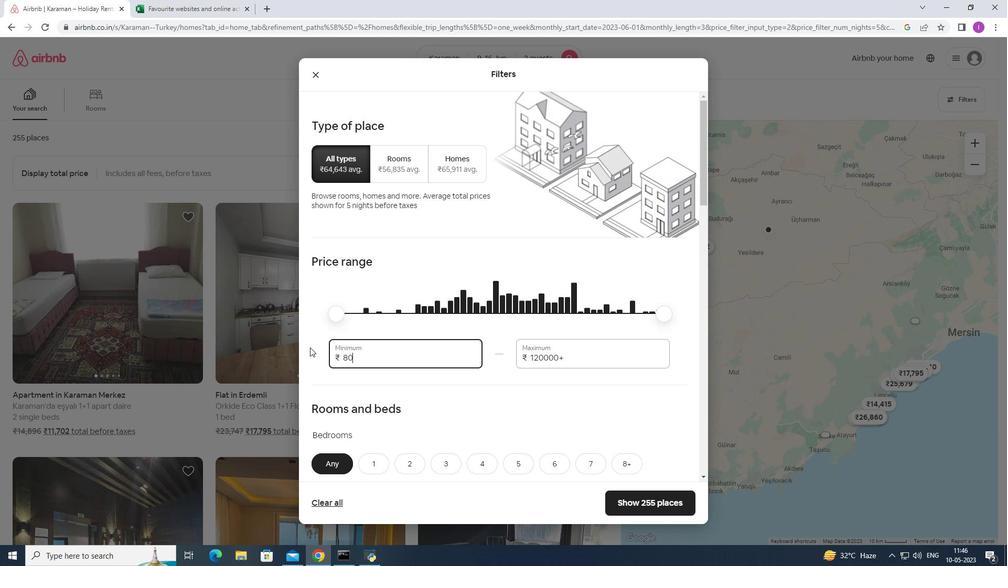 
Action: Key pressed 0
Screenshot: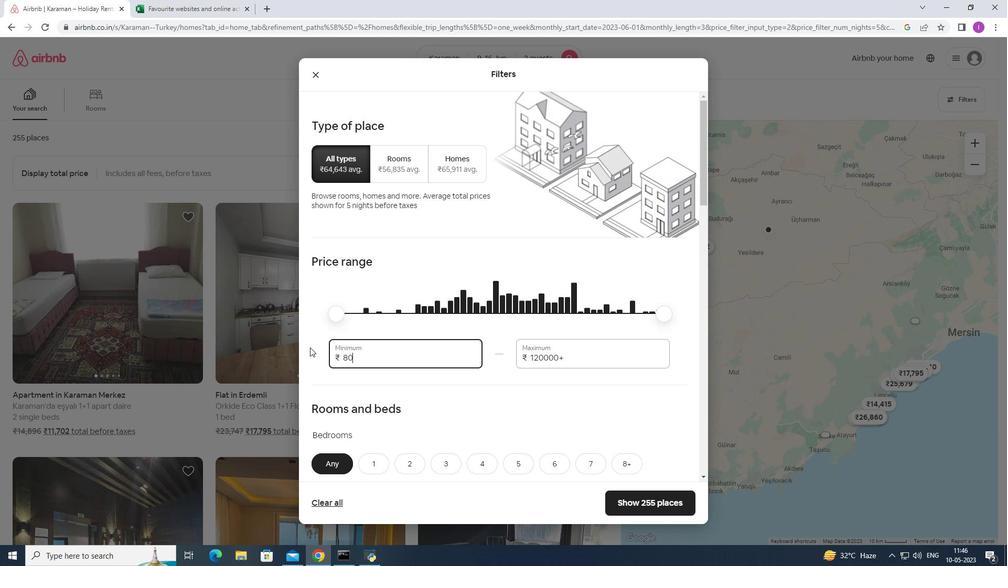 
Action: Mouse moved to (580, 358)
Screenshot: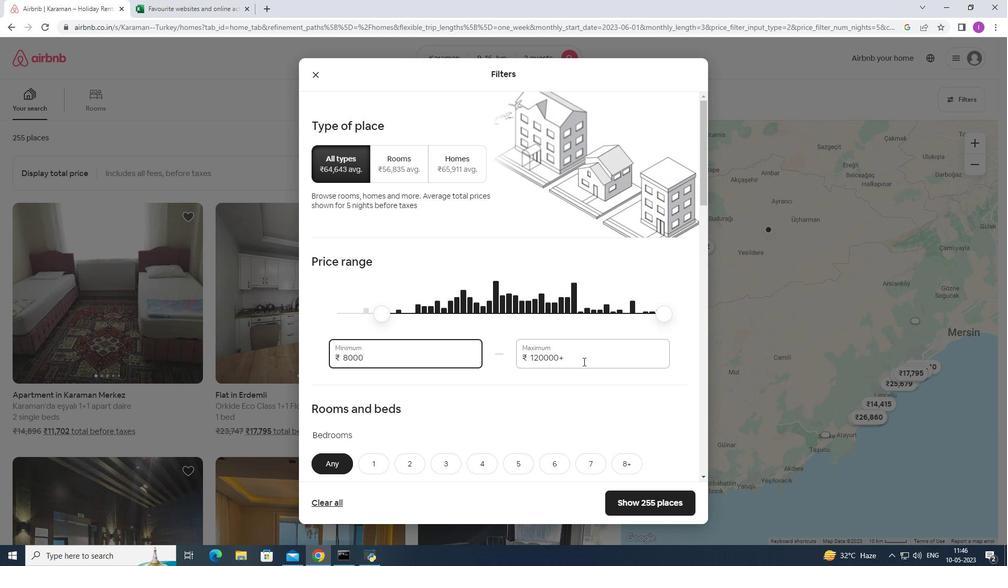 
Action: Mouse pressed left at (580, 358)
Screenshot: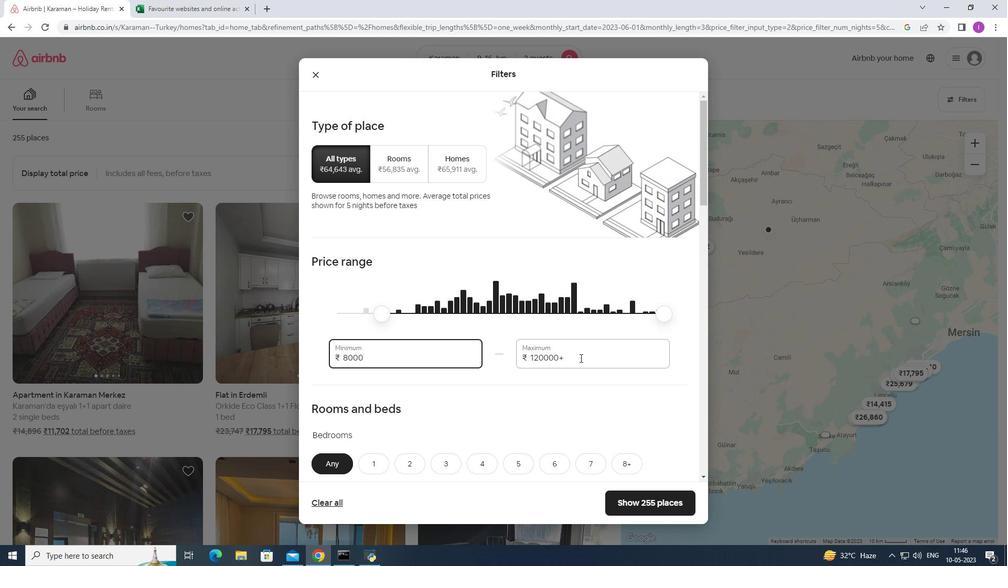 
Action: Mouse moved to (511, 353)
Screenshot: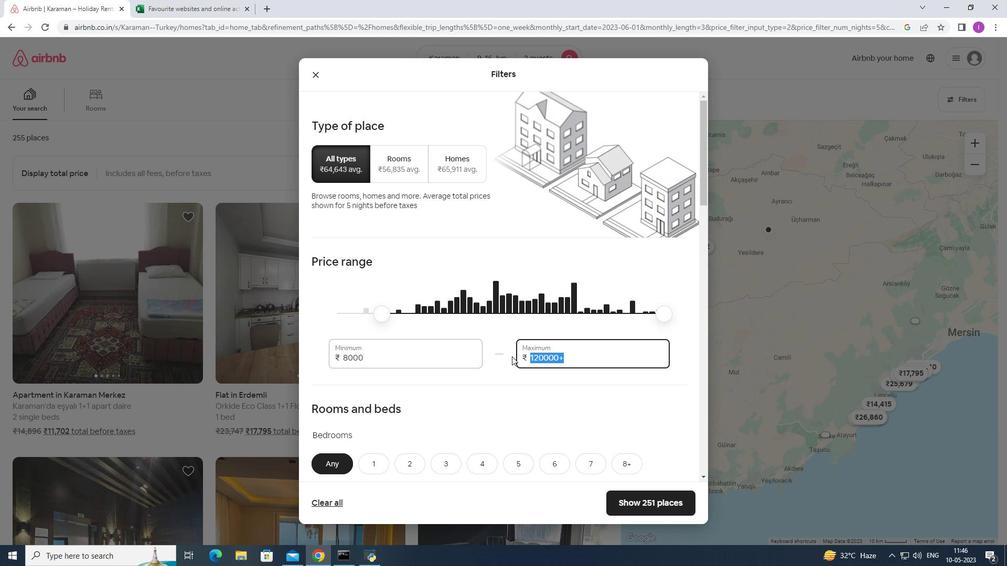 
Action: Key pressed 16000
Screenshot: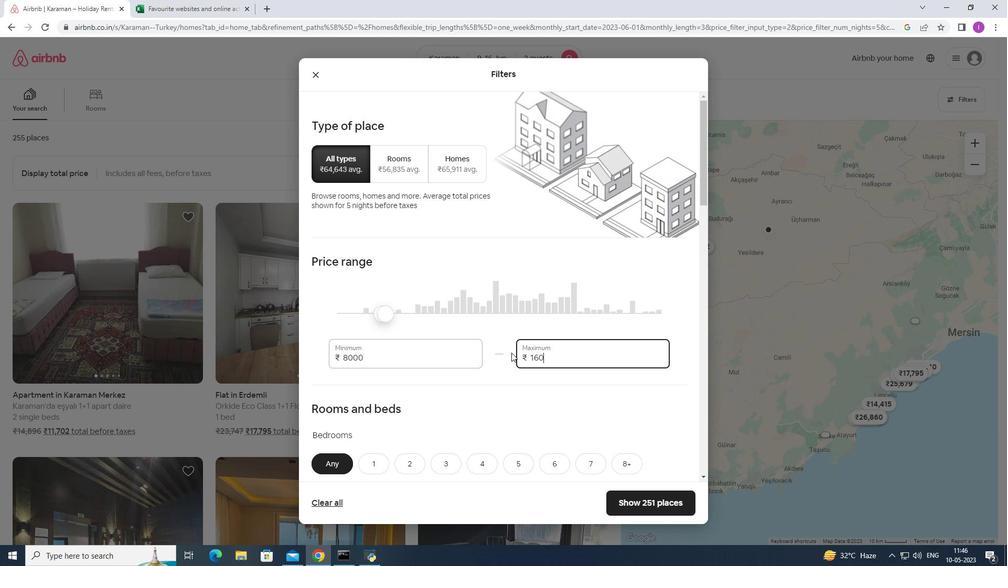 
Action: Mouse moved to (508, 361)
Screenshot: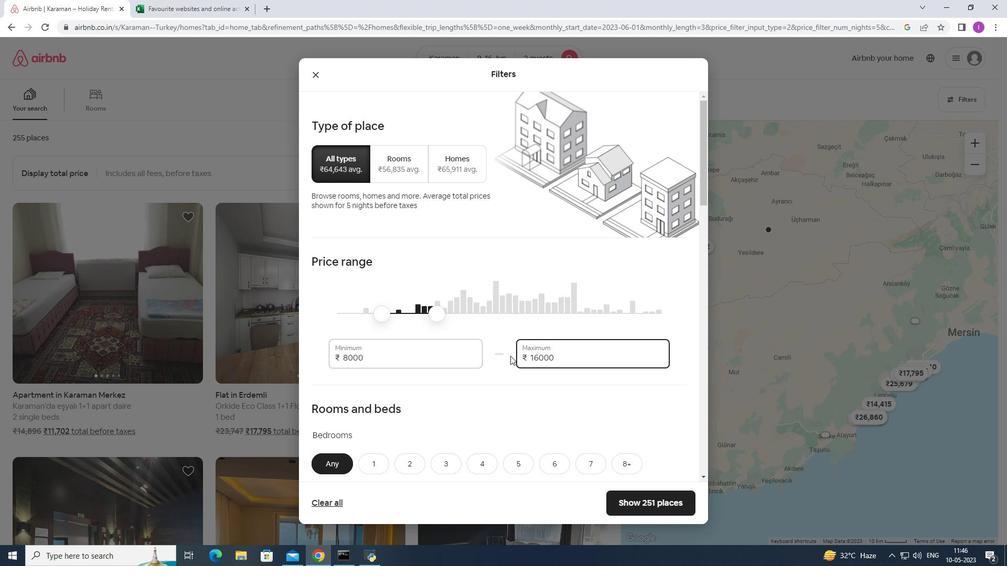 
Action: Mouse scrolled (508, 360) with delta (0, 0)
Screenshot: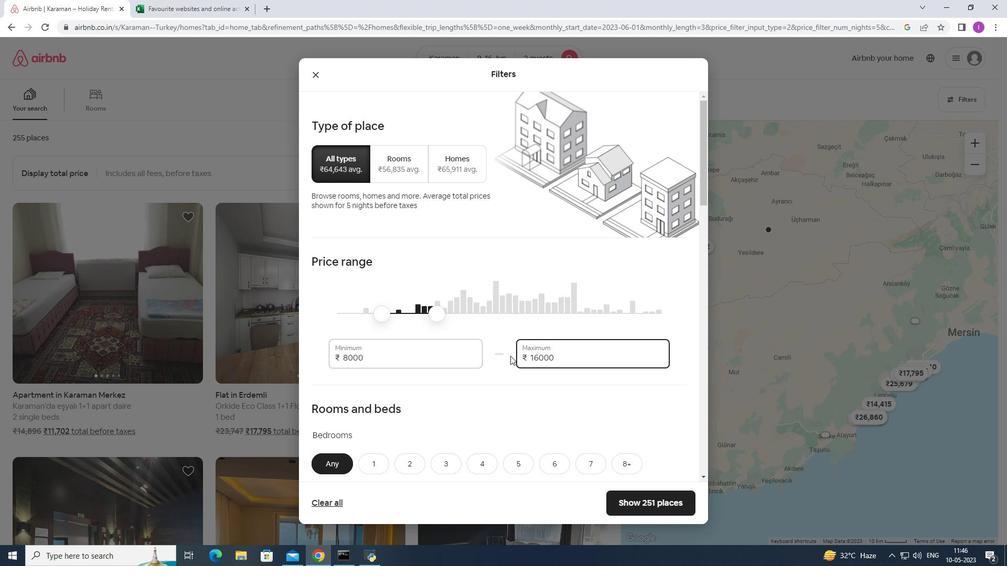 
Action: Mouse scrolled (508, 360) with delta (0, 0)
Screenshot: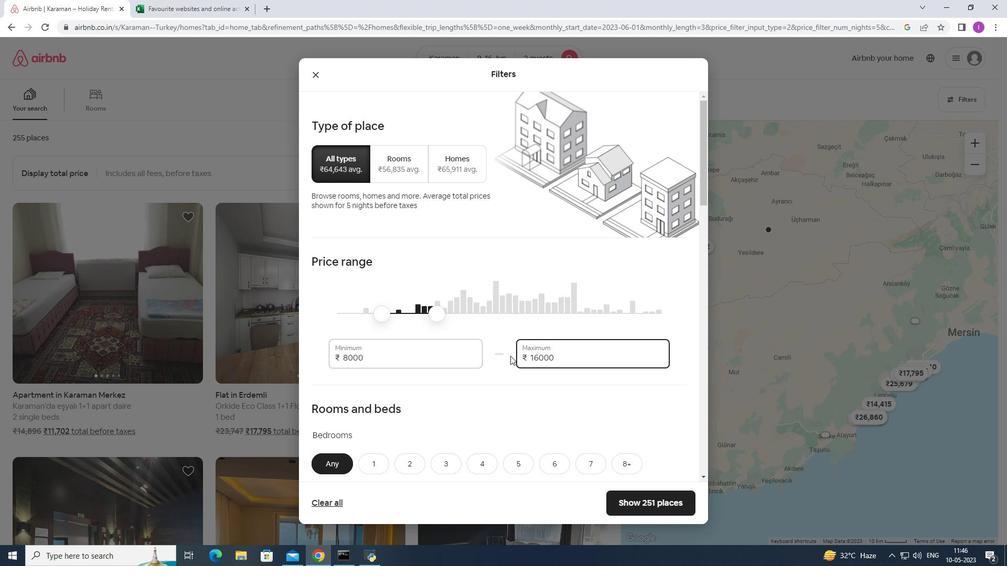 
Action: Mouse scrolled (508, 360) with delta (0, 0)
Screenshot: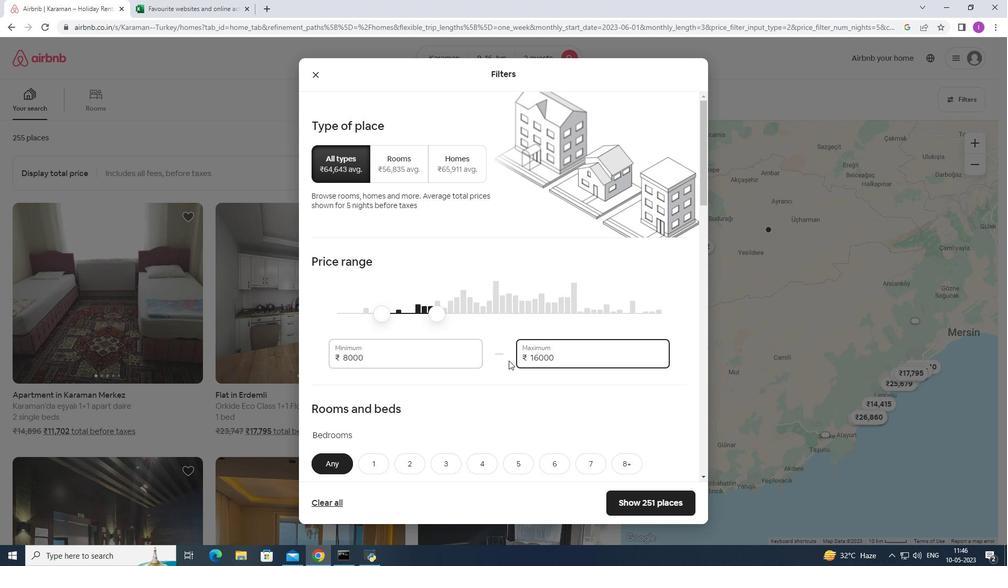 
Action: Mouse moved to (388, 315)
Screenshot: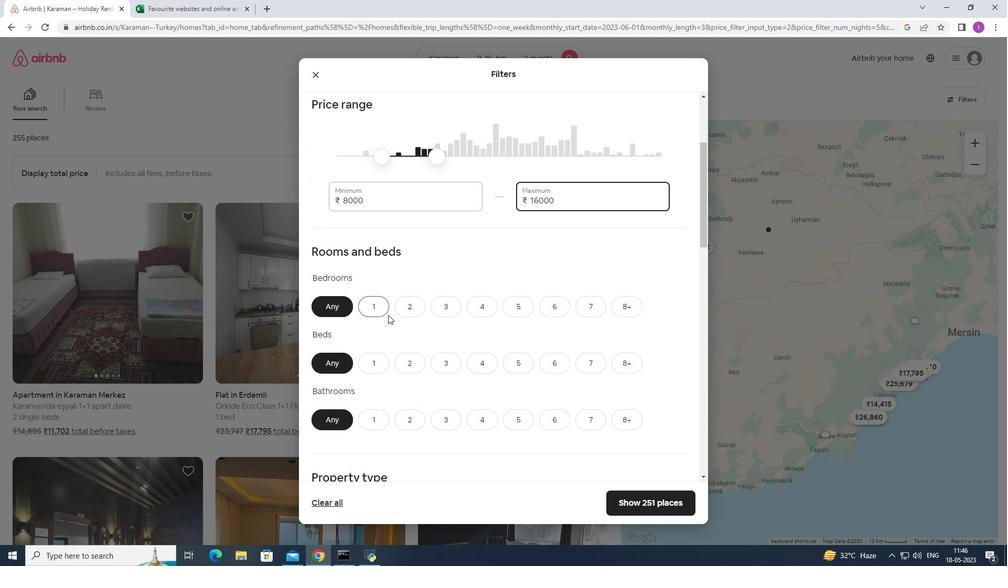 
Action: Mouse scrolled (388, 314) with delta (0, 0)
Screenshot: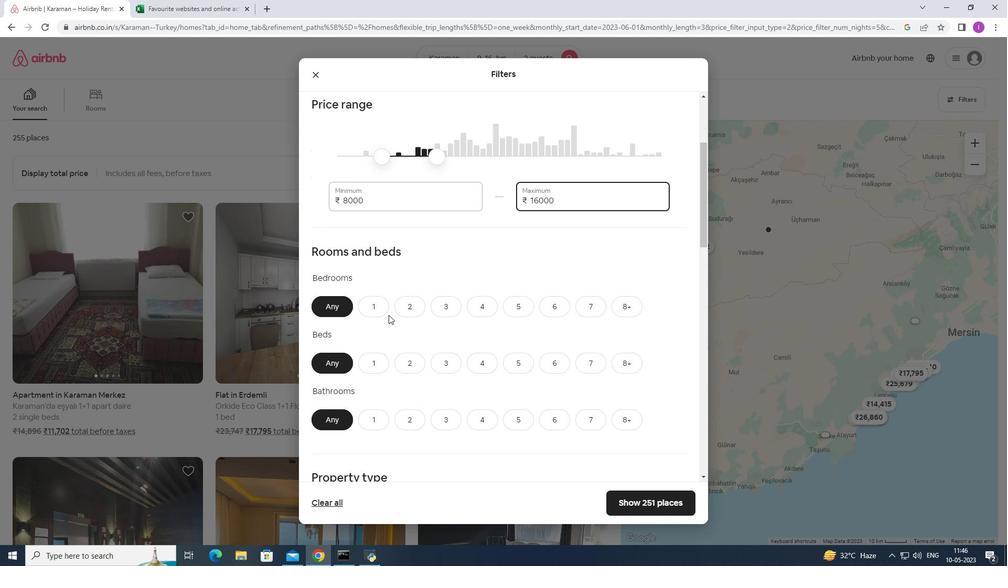 
Action: Mouse moved to (400, 255)
Screenshot: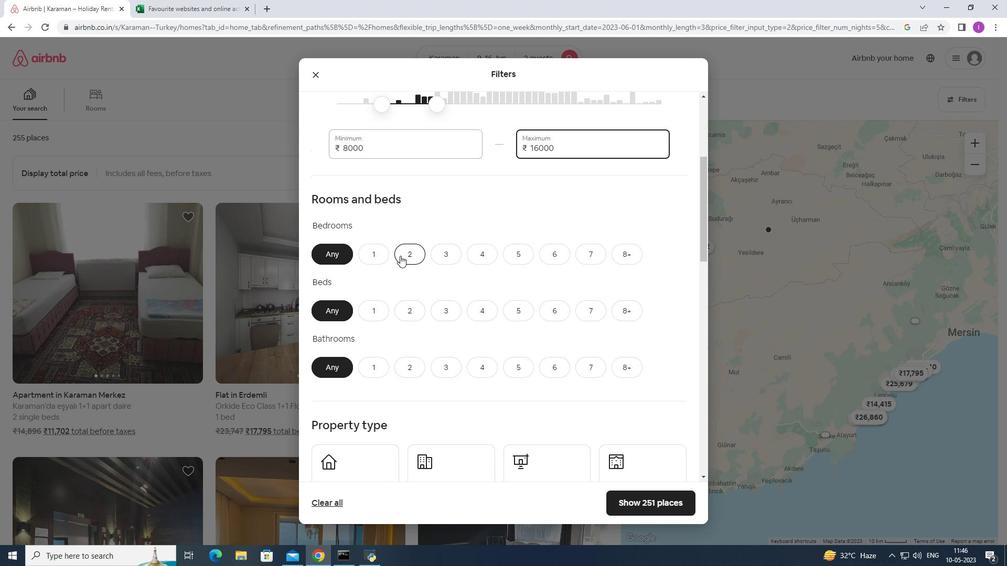 
Action: Mouse pressed left at (400, 255)
Screenshot: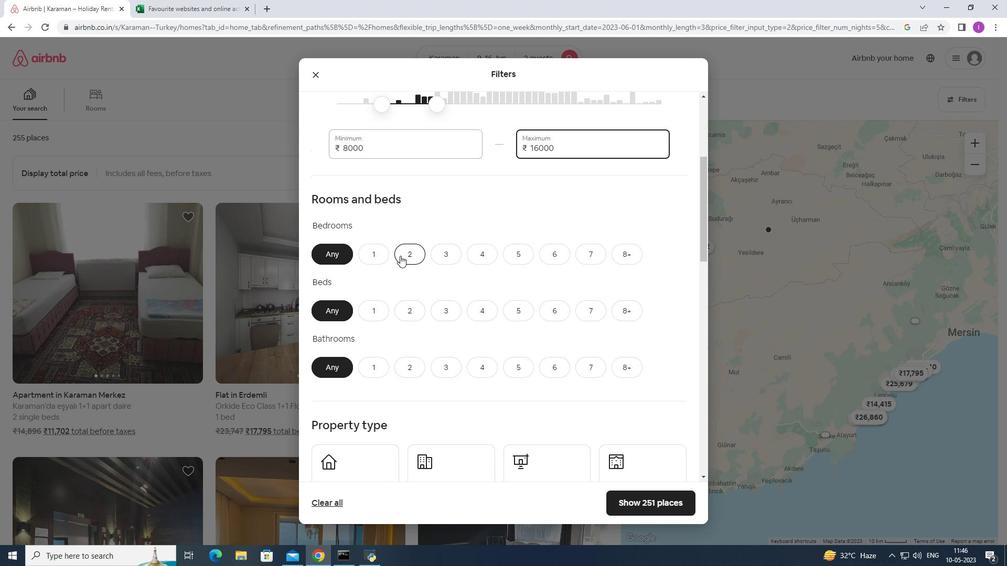 
Action: Mouse moved to (414, 311)
Screenshot: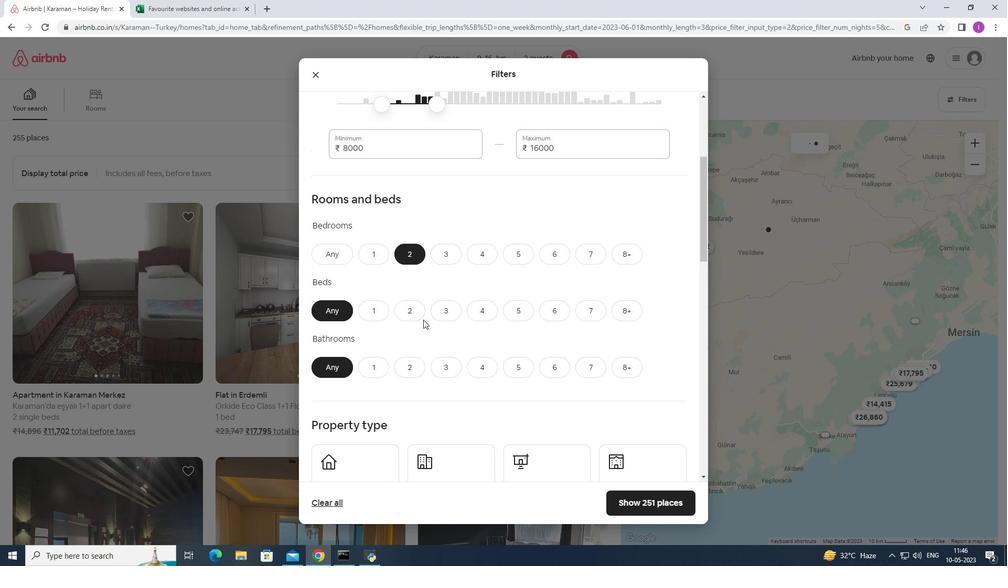 
Action: Mouse pressed left at (414, 311)
Screenshot: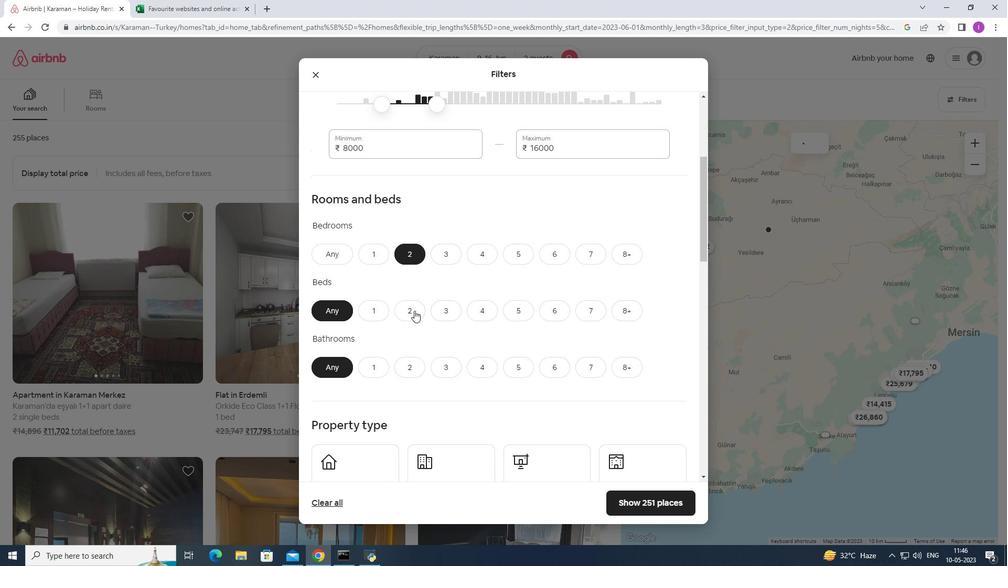 
Action: Mouse moved to (375, 370)
Screenshot: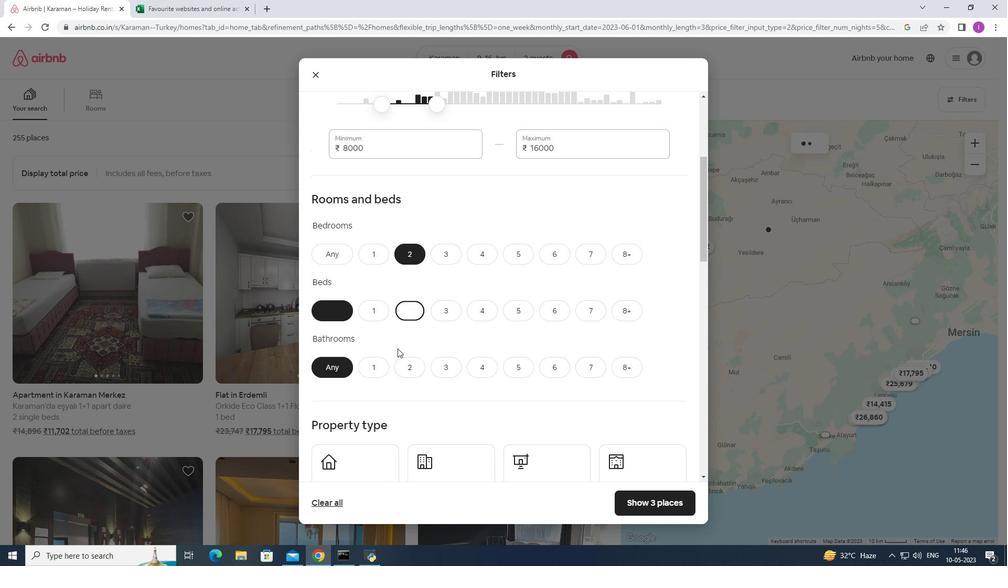 
Action: Mouse pressed left at (375, 370)
Screenshot: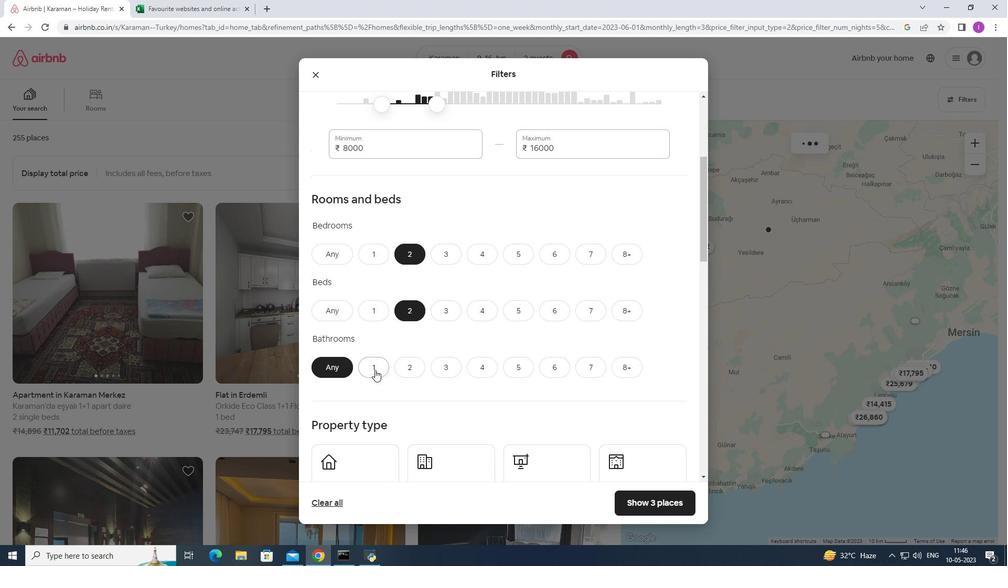 
Action: Mouse moved to (425, 372)
Screenshot: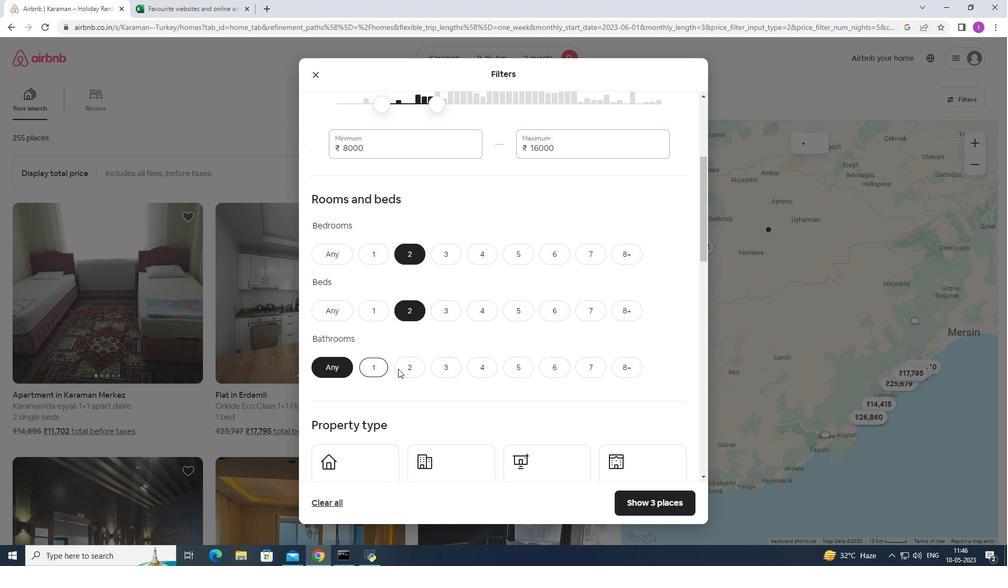 
Action: Mouse scrolled (425, 371) with delta (0, 0)
Screenshot: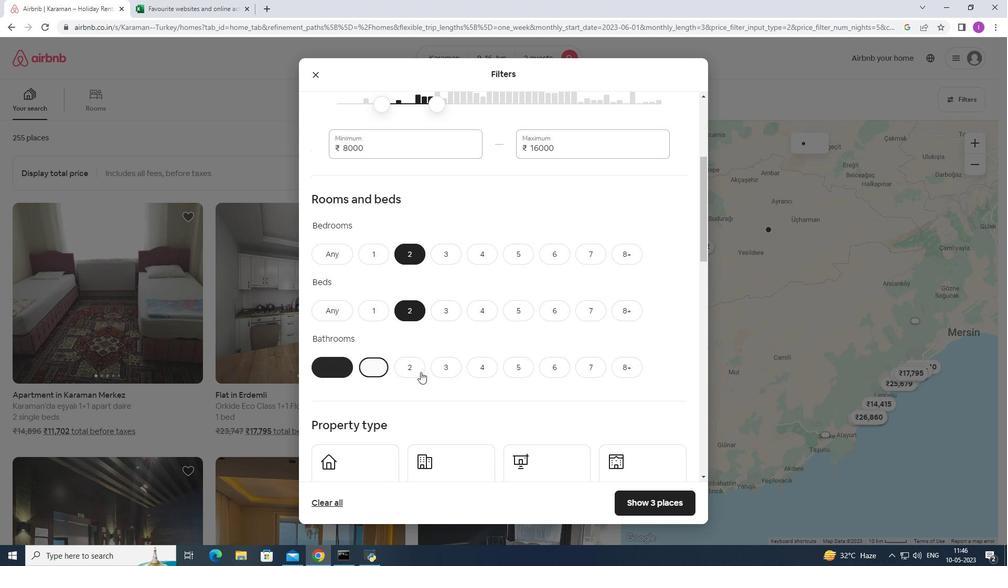 
Action: Mouse scrolled (425, 371) with delta (0, 0)
Screenshot: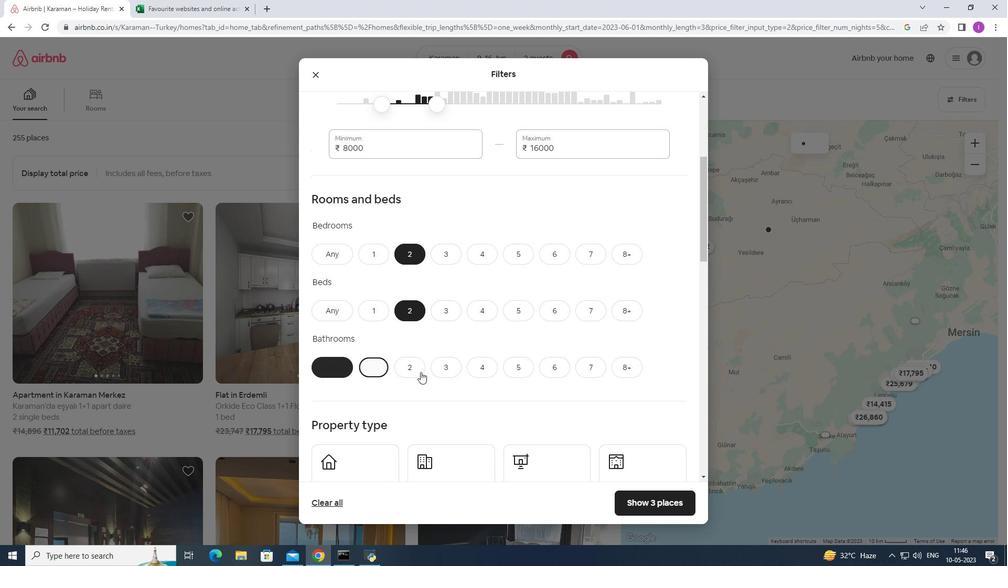 
Action: Mouse scrolled (425, 371) with delta (0, 0)
Screenshot: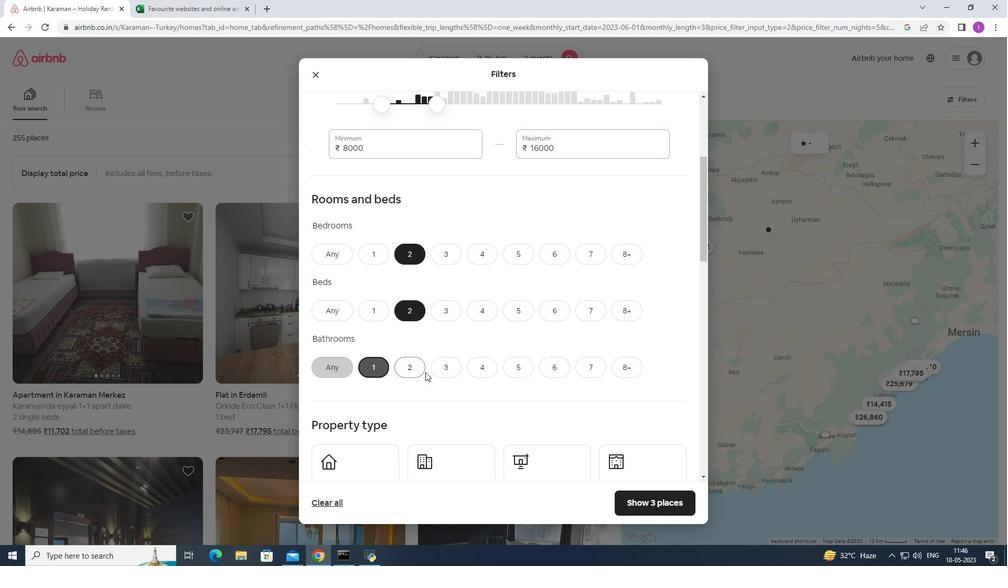 
Action: Mouse moved to (349, 340)
Screenshot: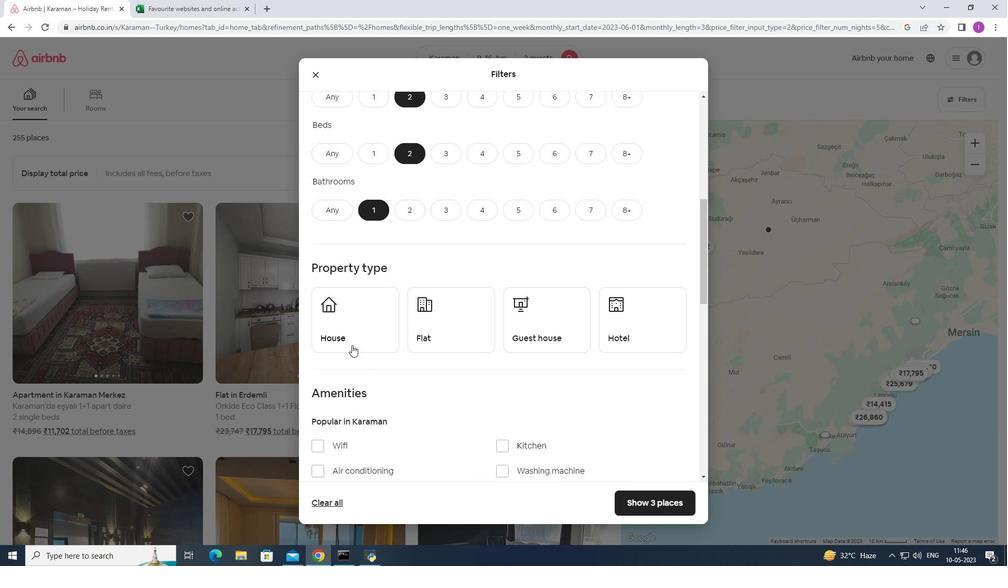 
Action: Mouse pressed left at (349, 340)
Screenshot: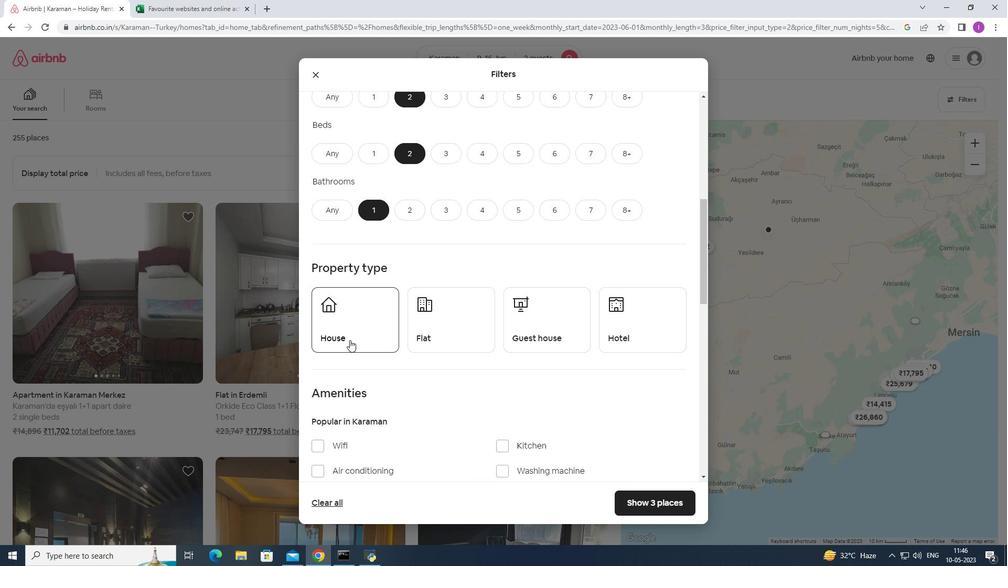 
Action: Mouse moved to (441, 332)
Screenshot: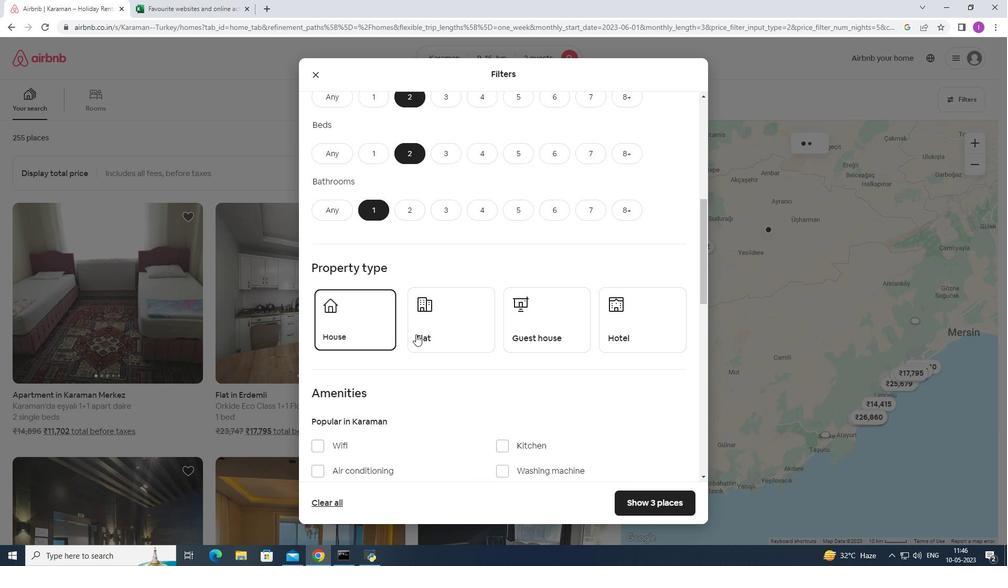 
Action: Mouse pressed left at (441, 332)
Screenshot: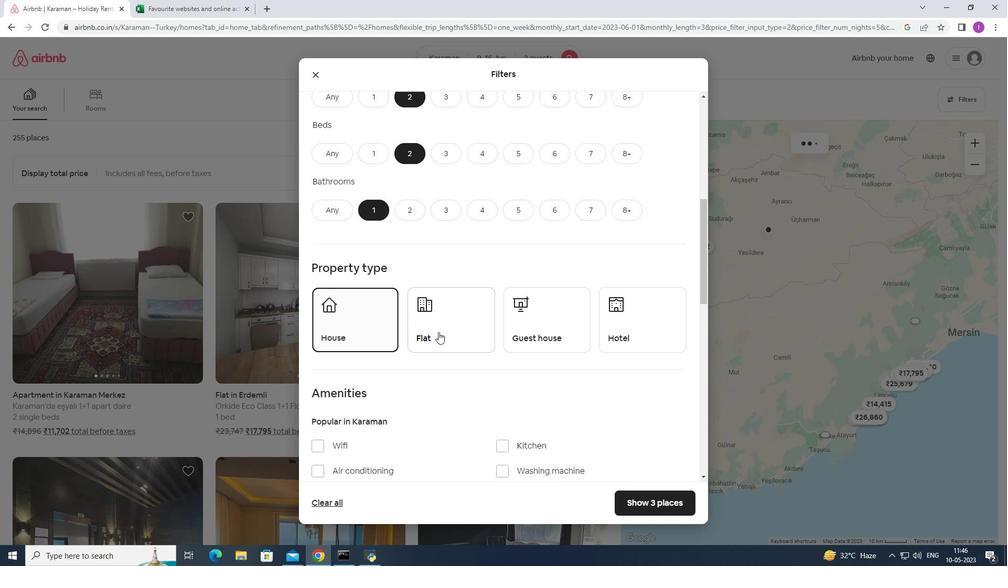 
Action: Mouse moved to (510, 331)
Screenshot: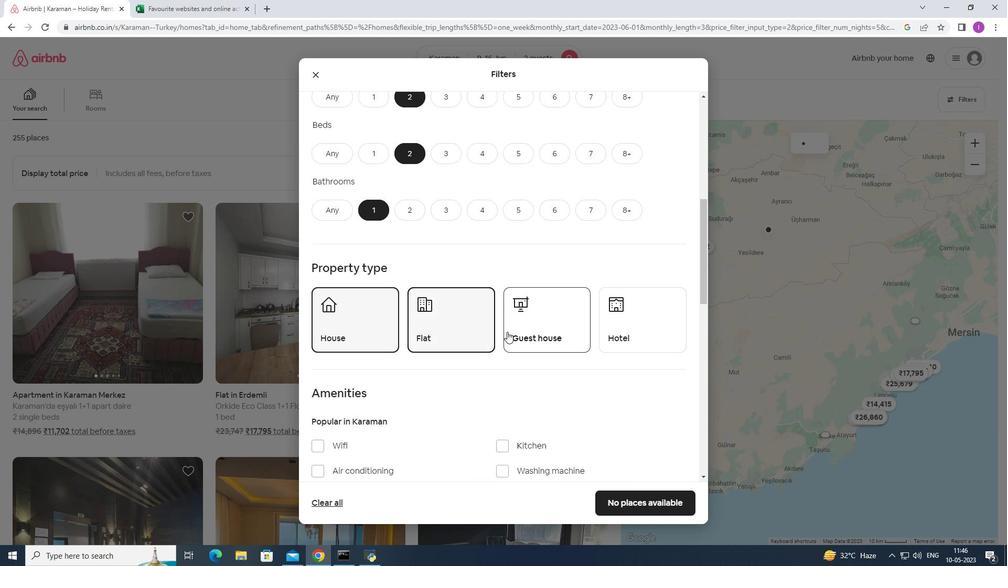 
Action: Mouse pressed left at (510, 331)
Screenshot: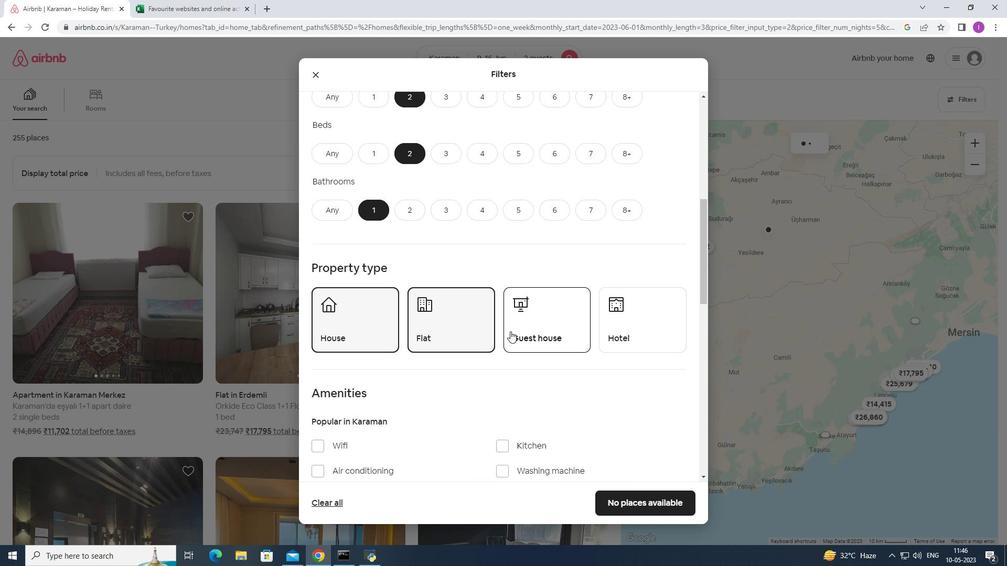 
Action: Mouse moved to (533, 333)
Screenshot: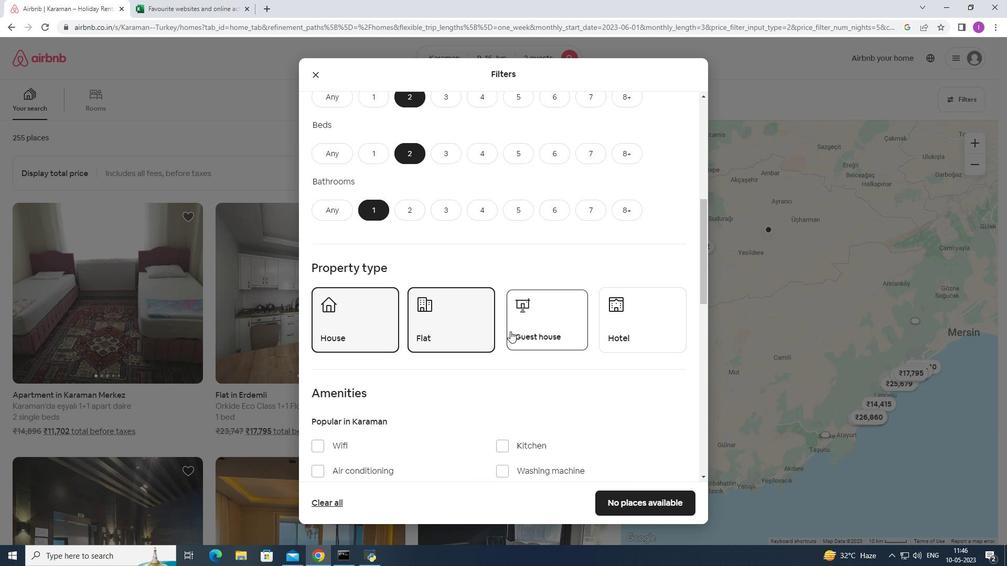 
Action: Mouse scrolled (533, 333) with delta (0, 0)
Screenshot: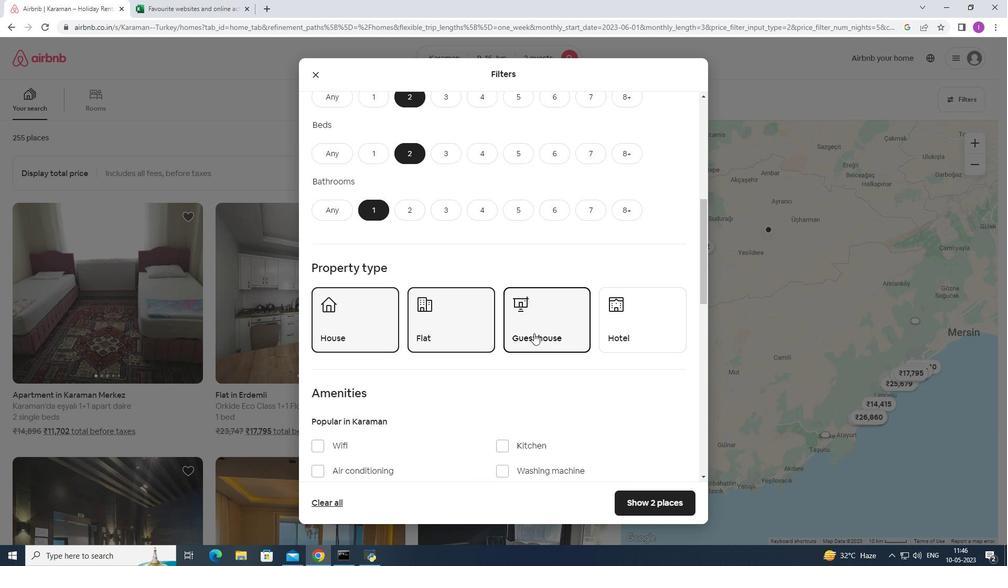 
Action: Mouse scrolled (533, 333) with delta (0, 0)
Screenshot: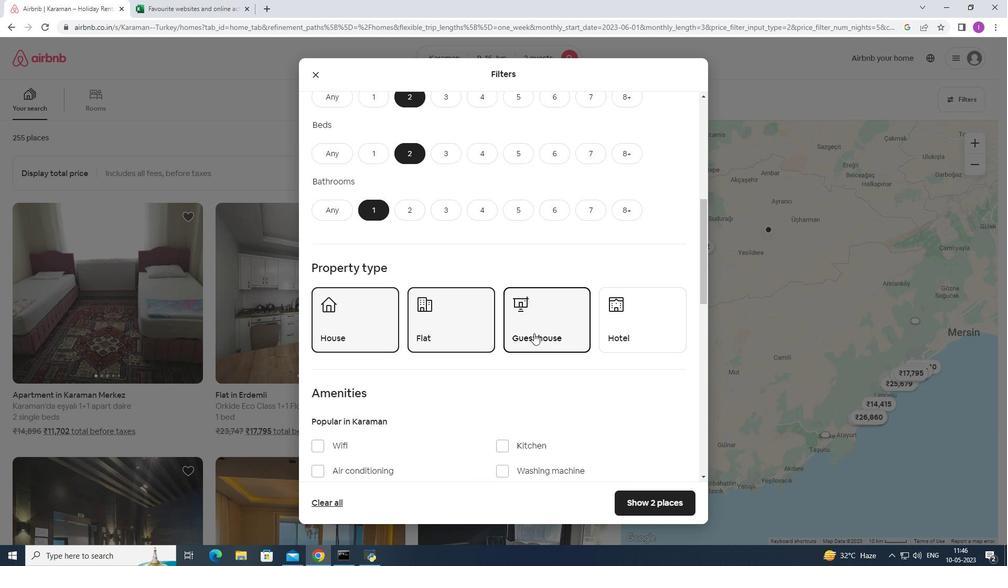 
Action: Mouse moved to (533, 333)
Screenshot: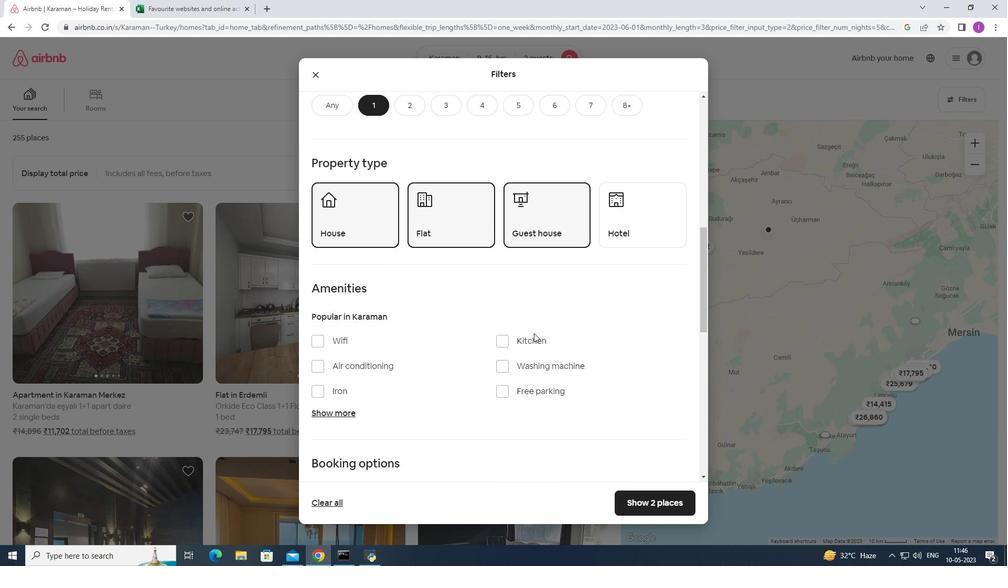 
Action: Mouse scrolled (533, 333) with delta (0, 0)
Screenshot: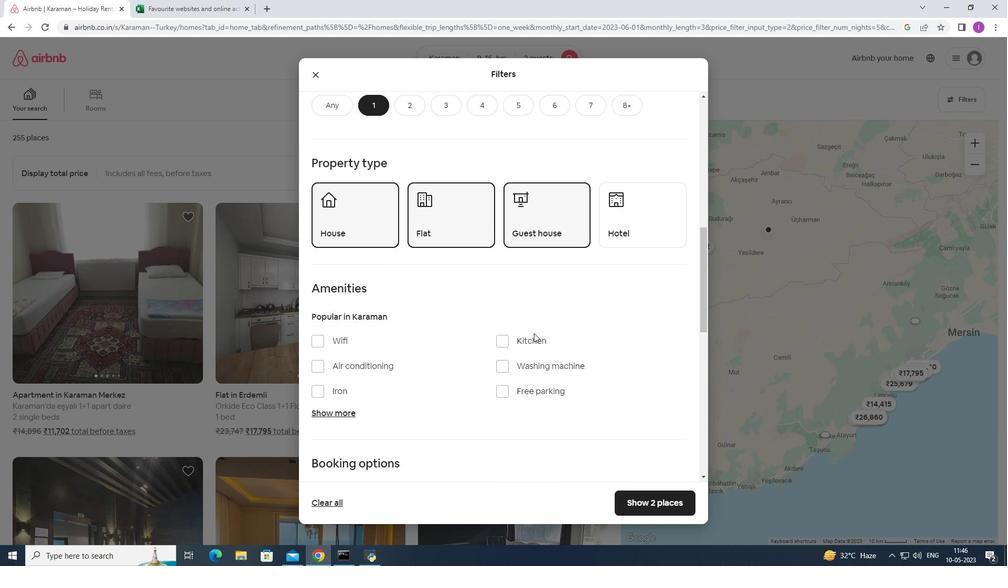 
Action: Mouse scrolled (533, 333) with delta (0, 0)
Screenshot: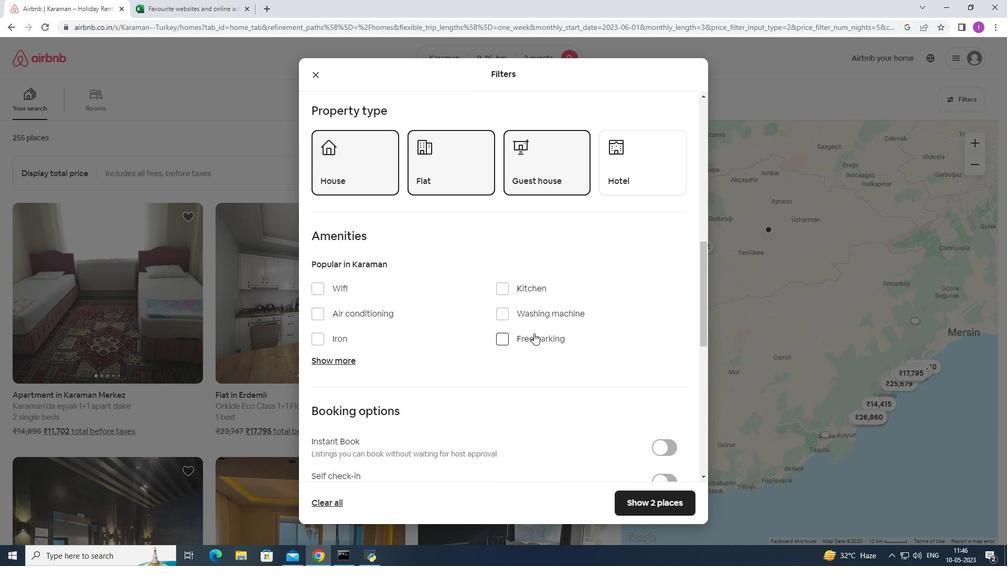
Action: Mouse moved to (394, 282)
Screenshot: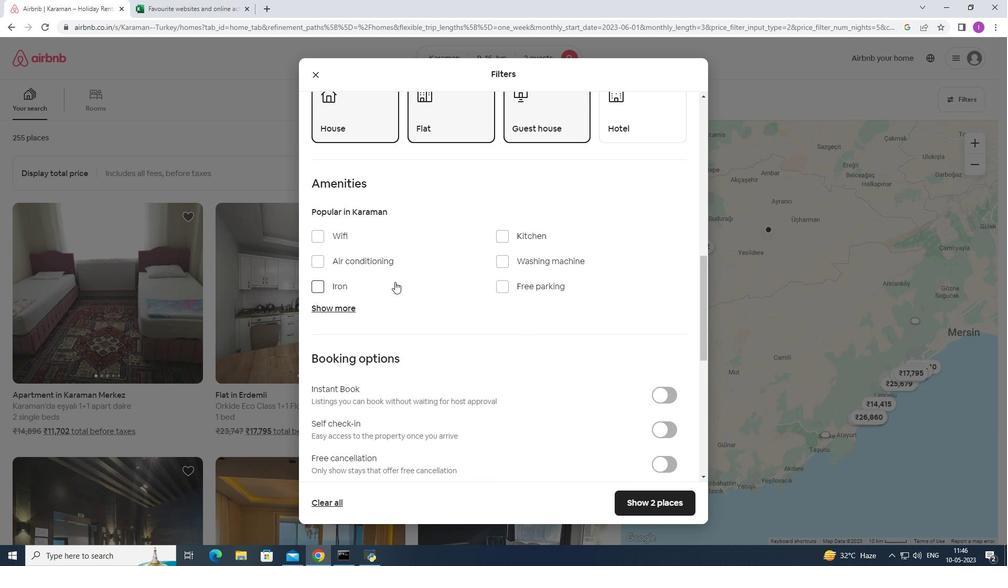 
Action: Mouse scrolled (394, 281) with delta (0, 0)
Screenshot: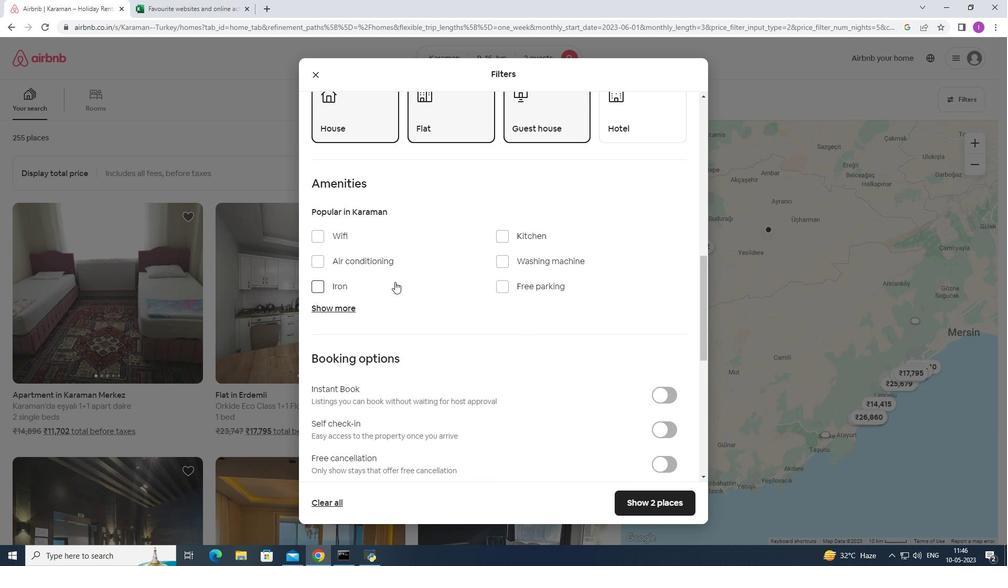 
Action: Mouse scrolled (394, 281) with delta (0, 0)
Screenshot: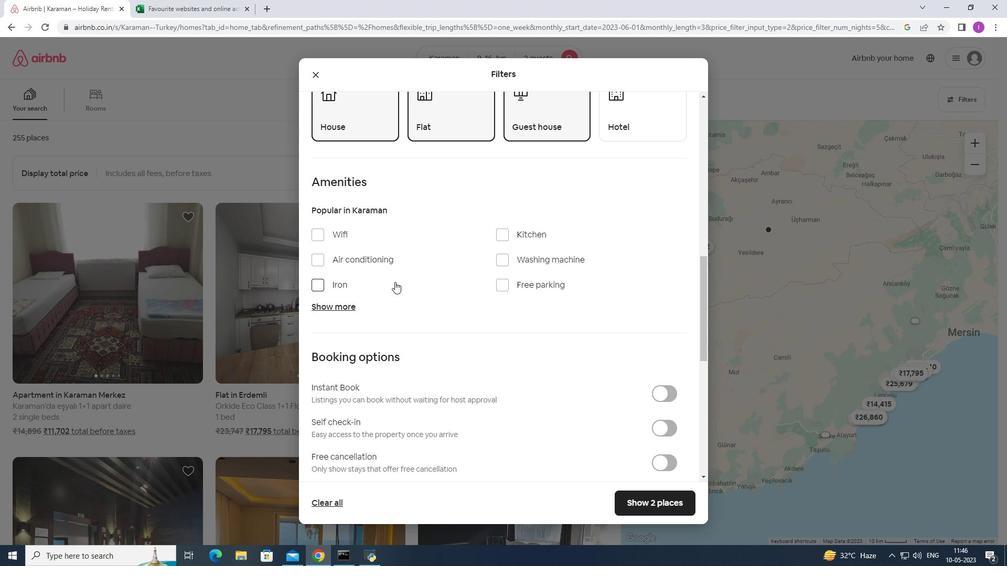 
Action: Mouse moved to (658, 322)
Screenshot: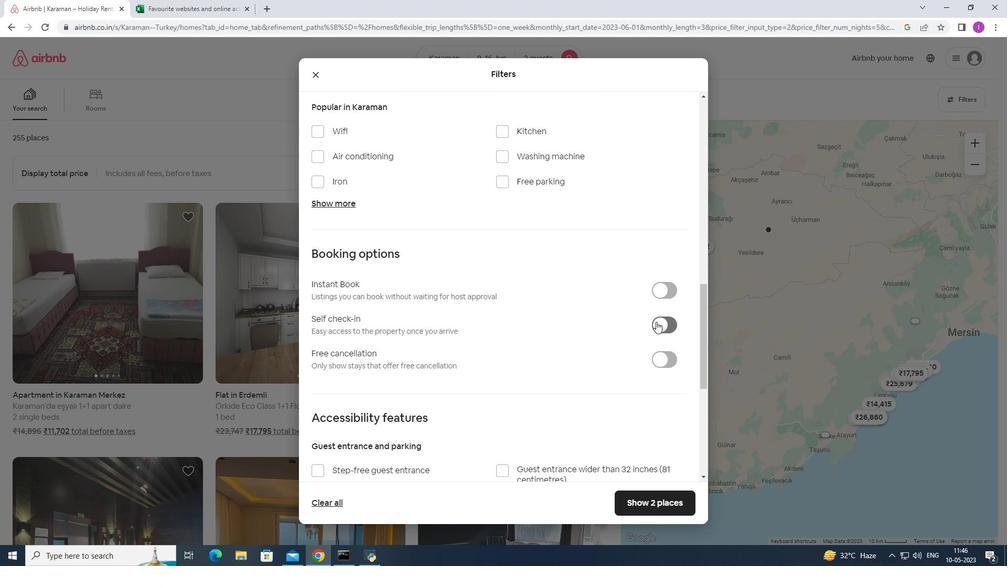 
Action: Mouse pressed left at (658, 322)
Screenshot: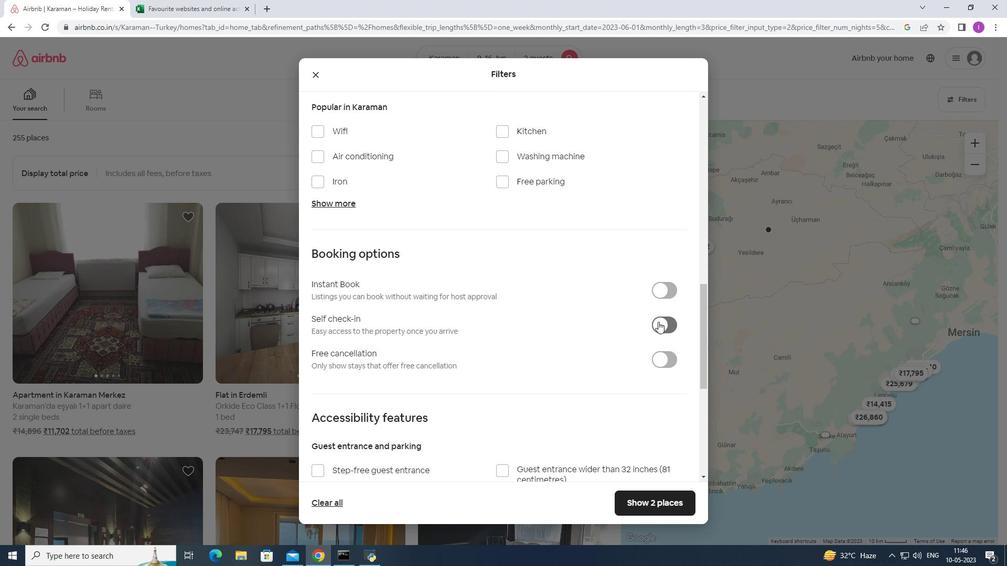 
Action: Mouse moved to (513, 403)
Screenshot: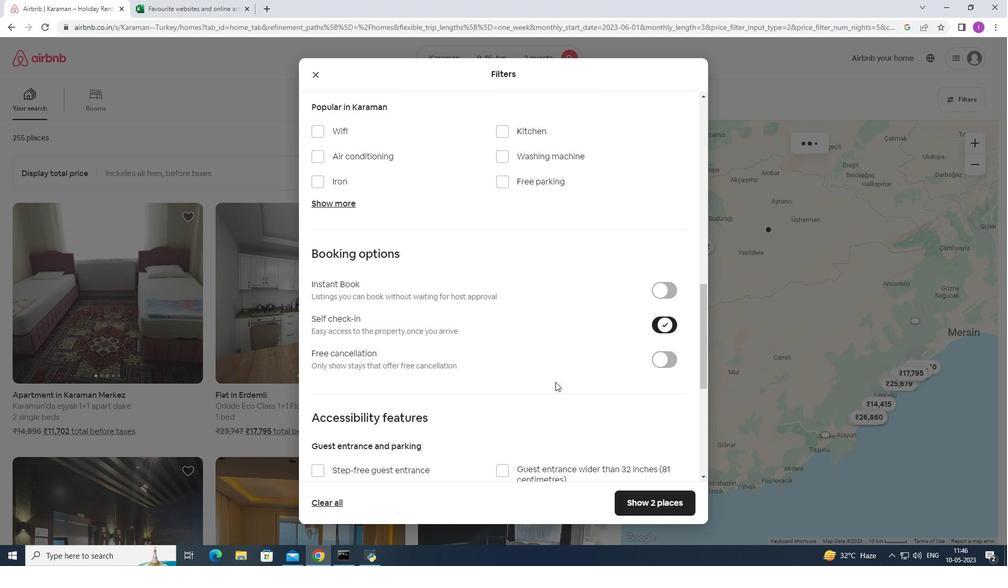 
Action: Mouse scrolled (513, 402) with delta (0, 0)
Screenshot: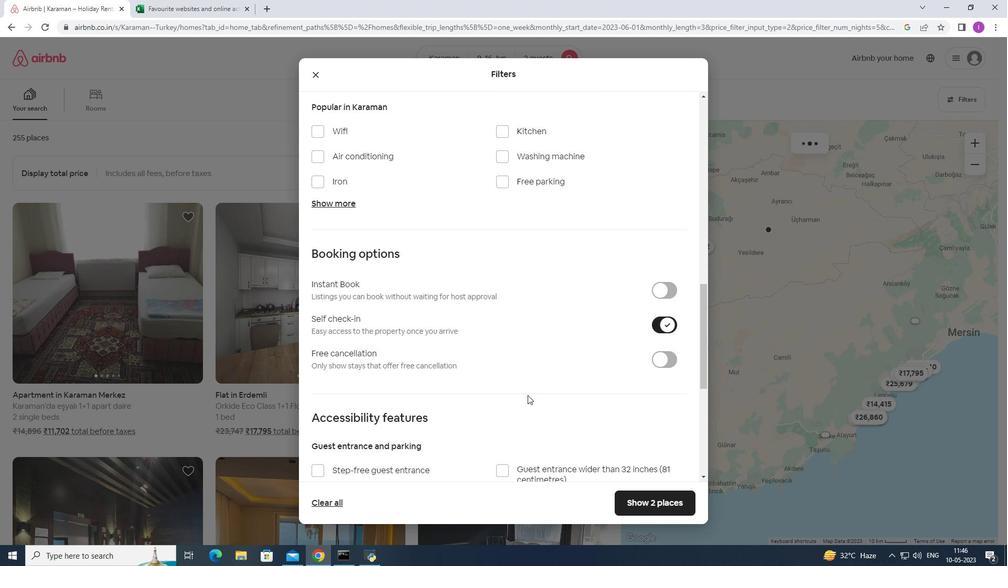 
Action: Mouse scrolled (513, 402) with delta (0, 0)
Screenshot: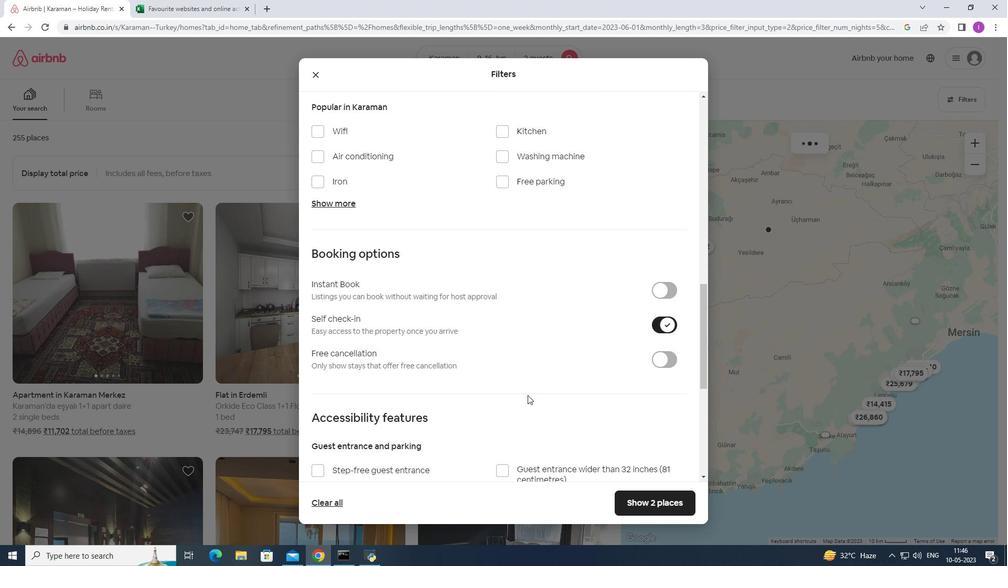 
Action: Mouse moved to (511, 404)
Screenshot: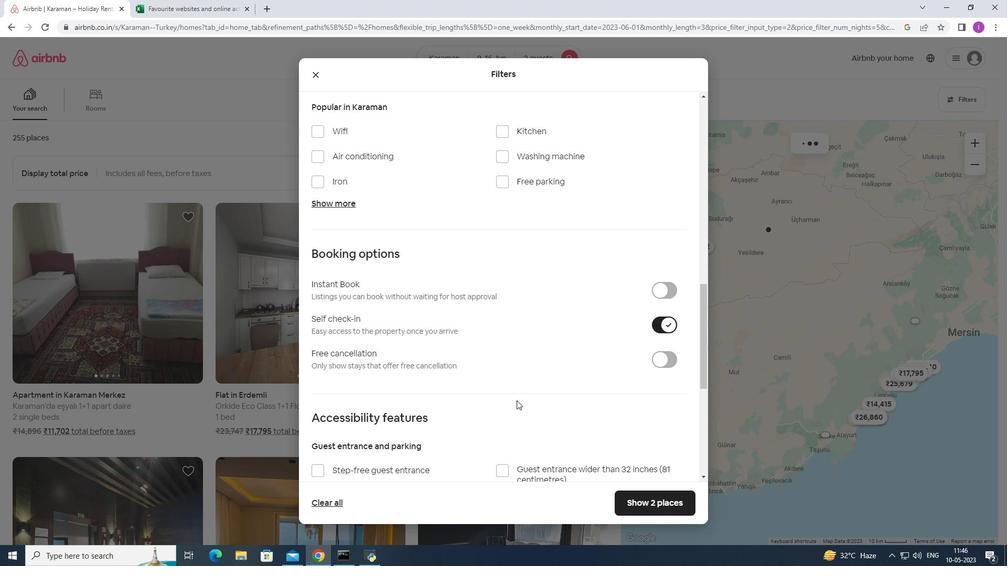 
Action: Mouse scrolled (511, 403) with delta (0, 0)
Screenshot: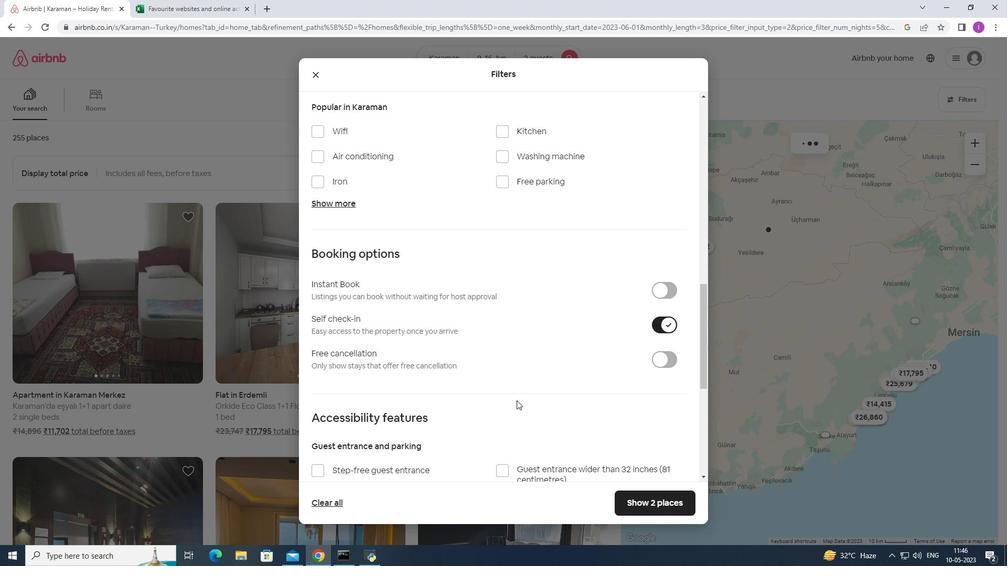 
Action: Mouse moved to (485, 395)
Screenshot: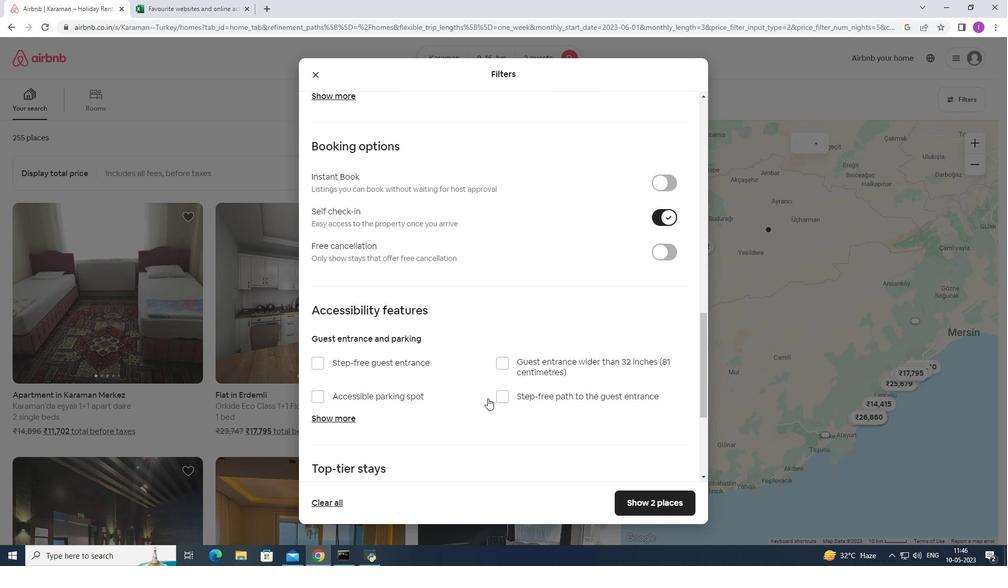 
Action: Mouse scrolled (485, 394) with delta (0, 0)
Screenshot: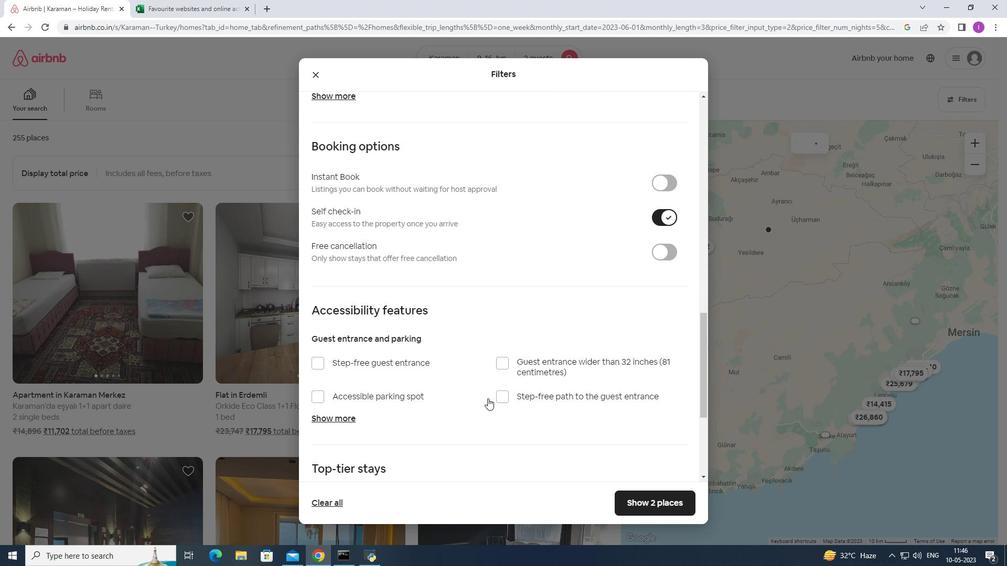
Action: Mouse scrolled (485, 394) with delta (0, 0)
Screenshot: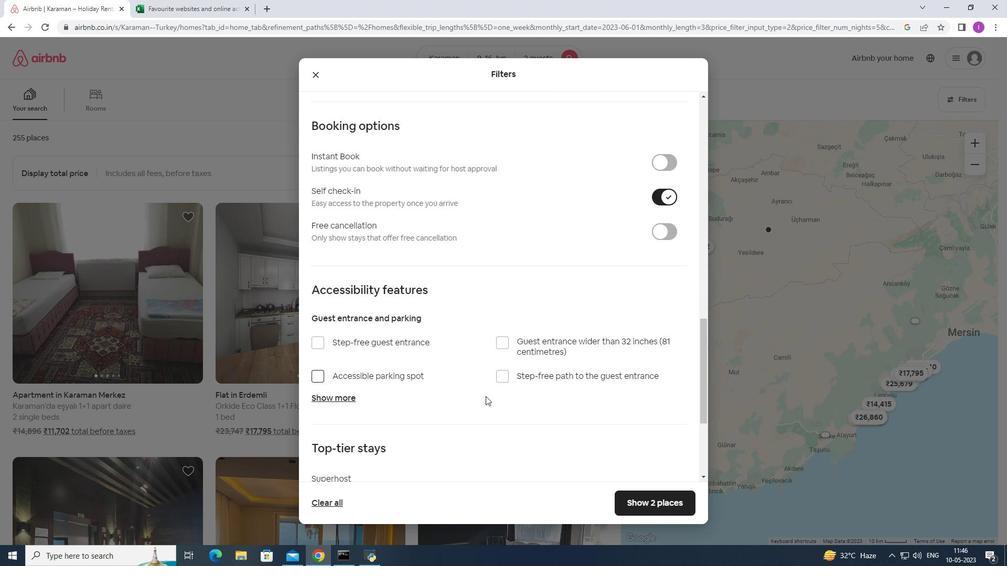 
Action: Mouse scrolled (485, 394) with delta (0, 0)
Screenshot: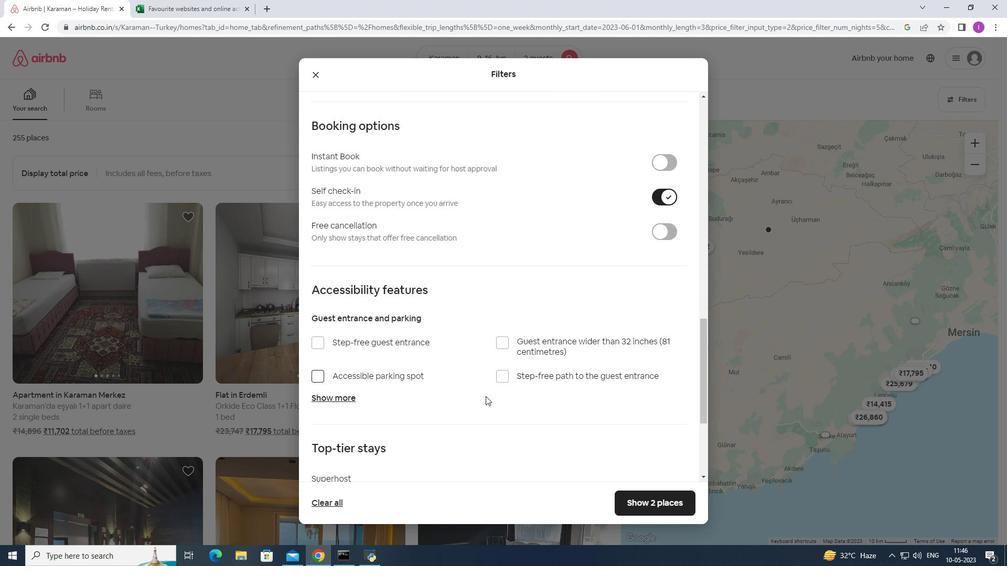 
Action: Mouse scrolled (485, 394) with delta (0, 0)
Screenshot: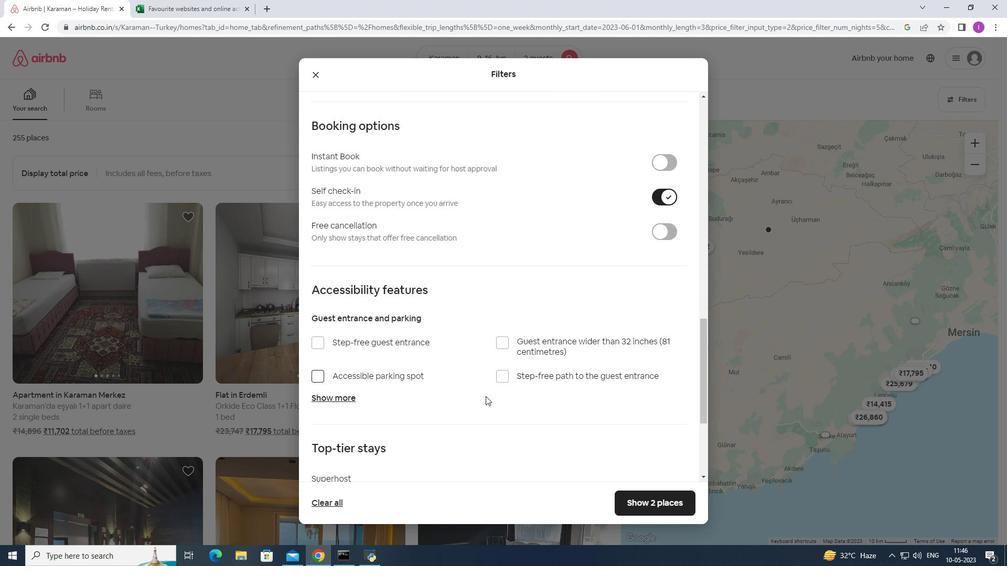 
Action: Mouse moved to (483, 390)
Screenshot: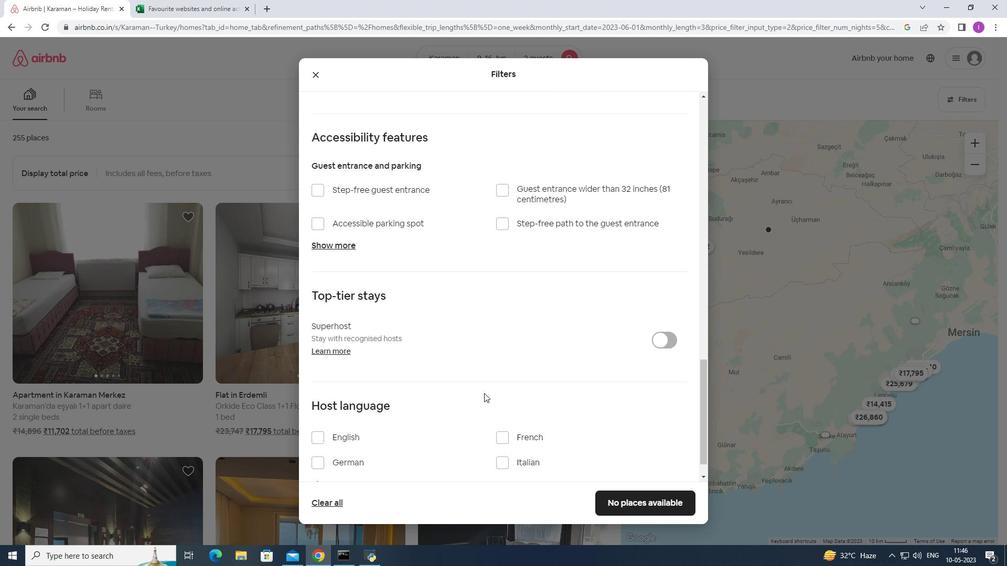 
Action: Mouse scrolled (483, 389) with delta (0, 0)
Screenshot: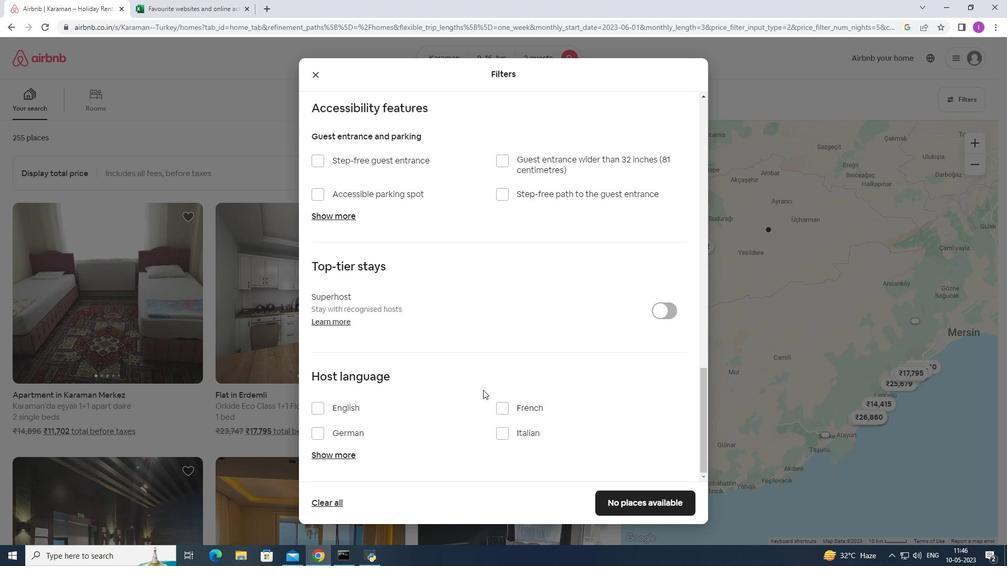 
Action: Mouse scrolled (483, 389) with delta (0, 0)
Screenshot: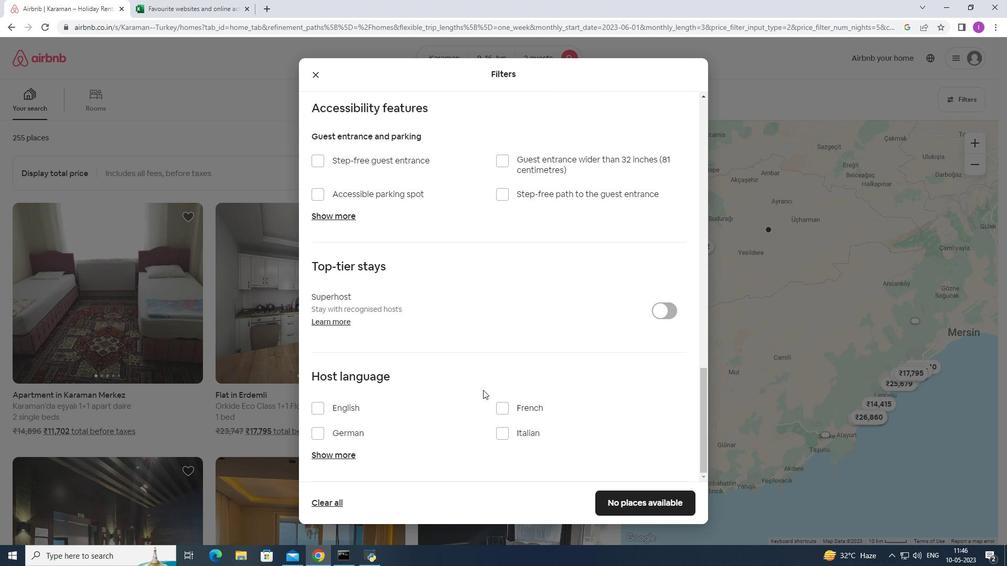 
Action: Mouse moved to (321, 411)
Screenshot: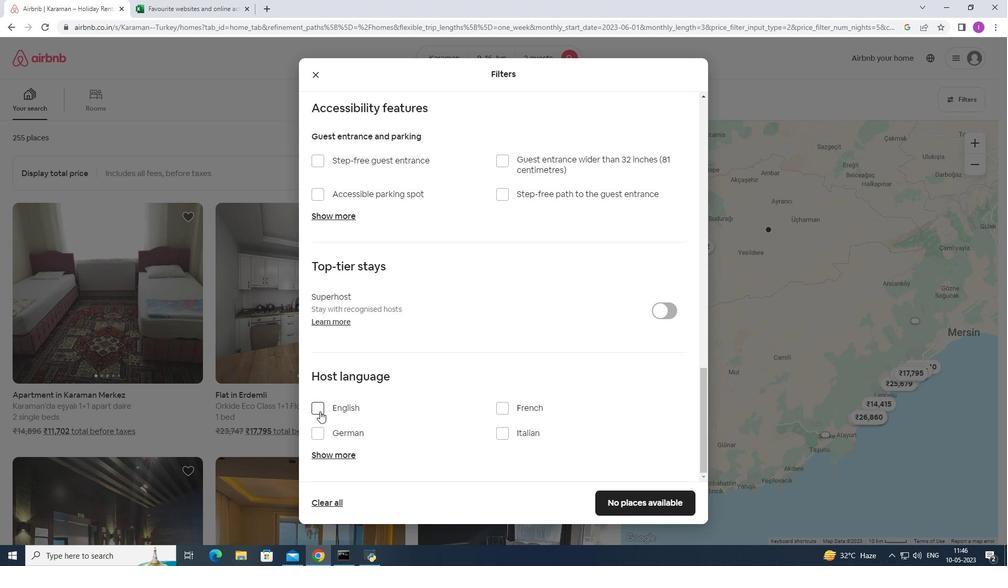 
Action: Mouse pressed left at (321, 411)
Screenshot: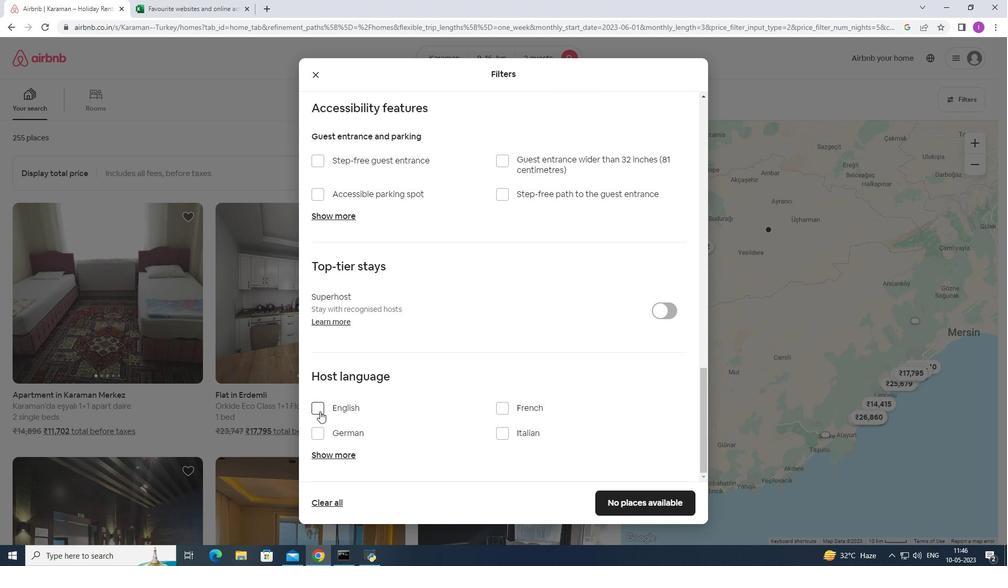 
Action: Mouse moved to (624, 499)
Screenshot: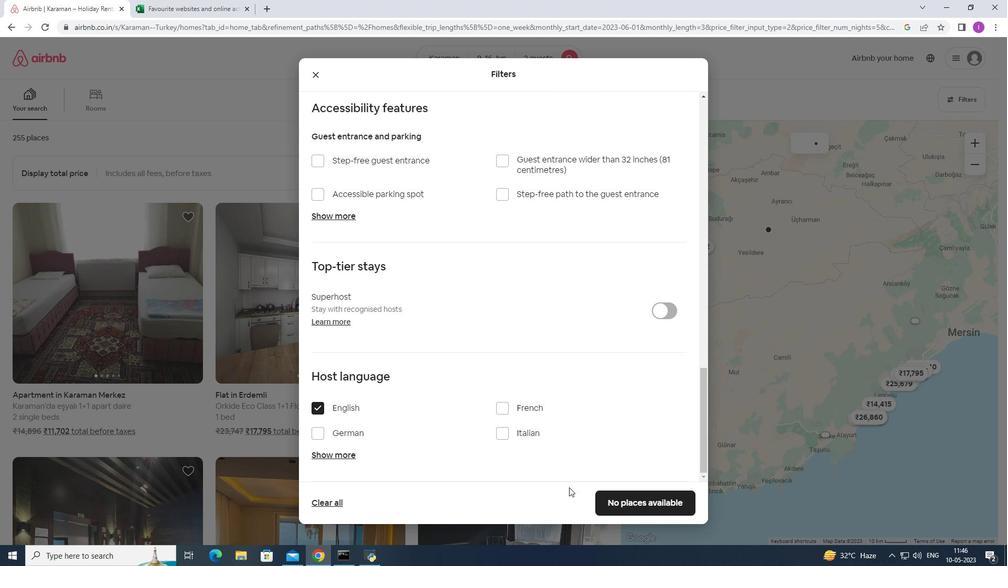 
Action: Mouse pressed left at (624, 499)
Screenshot: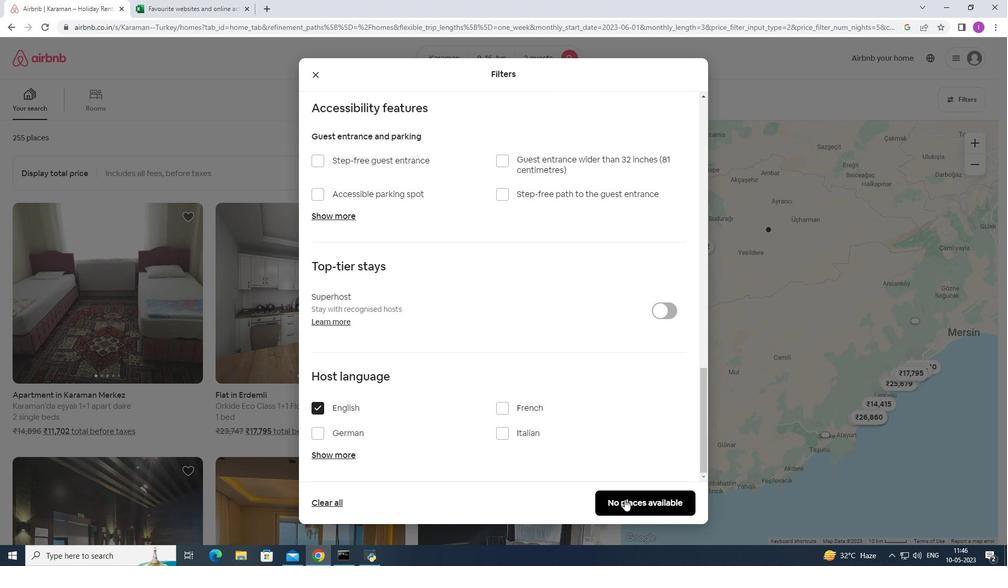 
Action: Mouse moved to (608, 484)
Screenshot: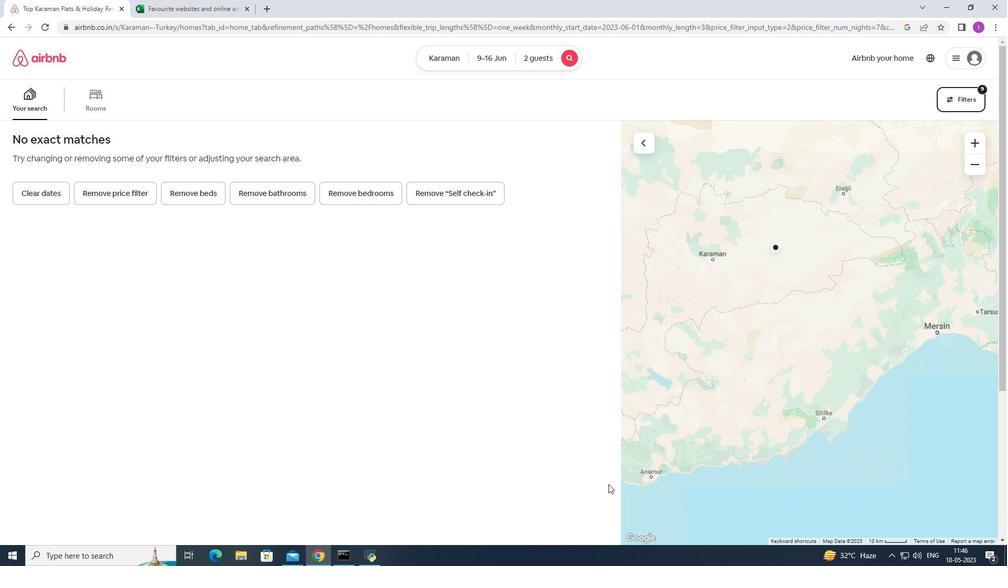 
